 Task: Look for space in Hunucmá, Mexico from 22nd June, 2023 to 30th June, 2023 for 2 adults in price range Rs.7000 to Rs.15000. Place can be entire place with 1  bedroom having 1 bed and 1 bathroom. Property type can be house, flat, guest house, hotel. Booking option can be shelf check-in. Required host language is English.
Action: Mouse moved to (439, 86)
Screenshot: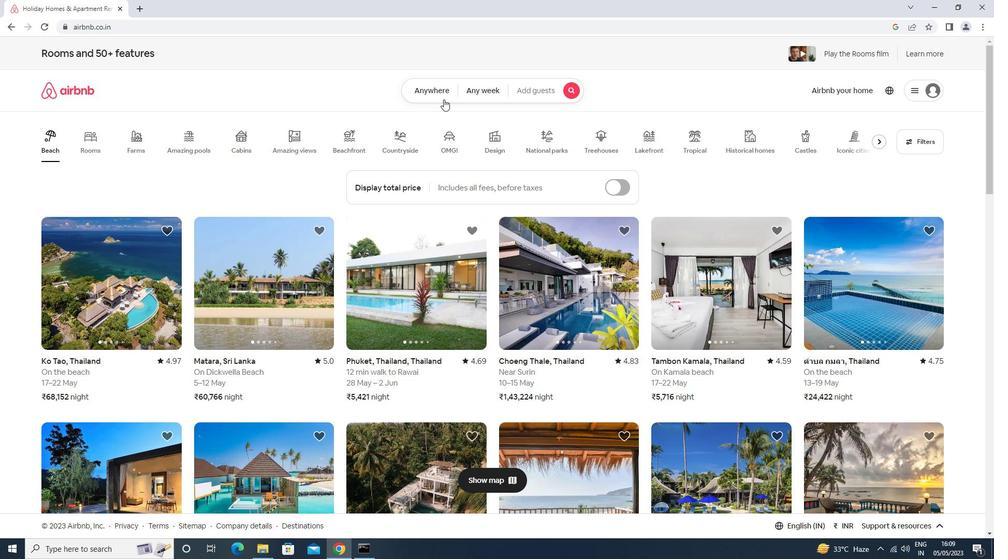 
Action: Mouse pressed left at (439, 86)
Screenshot: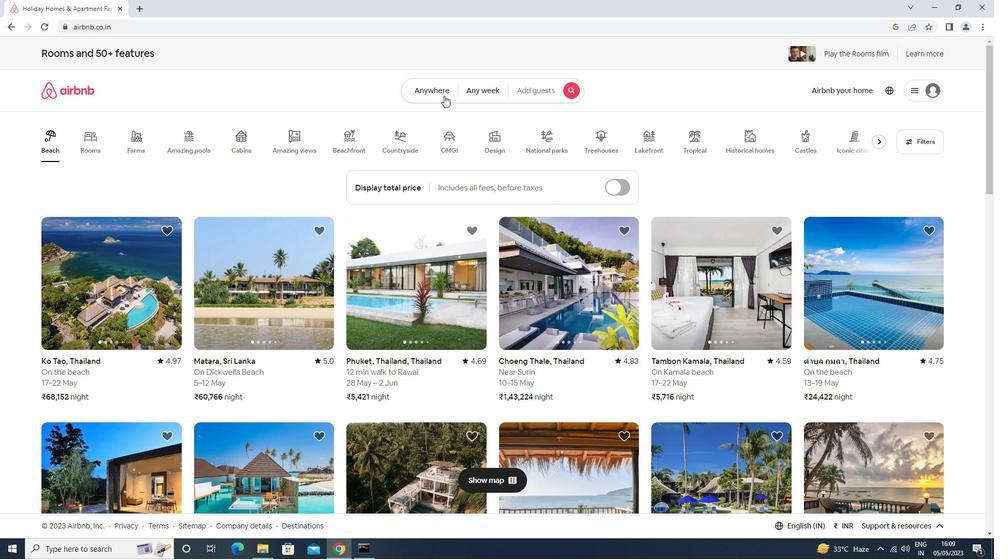 
Action: Mouse moved to (392, 130)
Screenshot: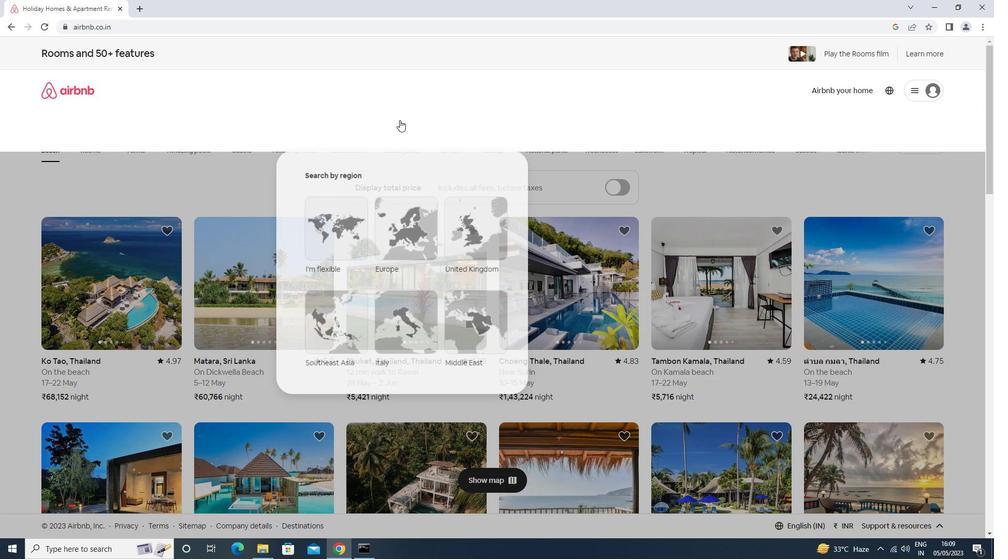 
Action: Mouse pressed left at (392, 130)
Screenshot: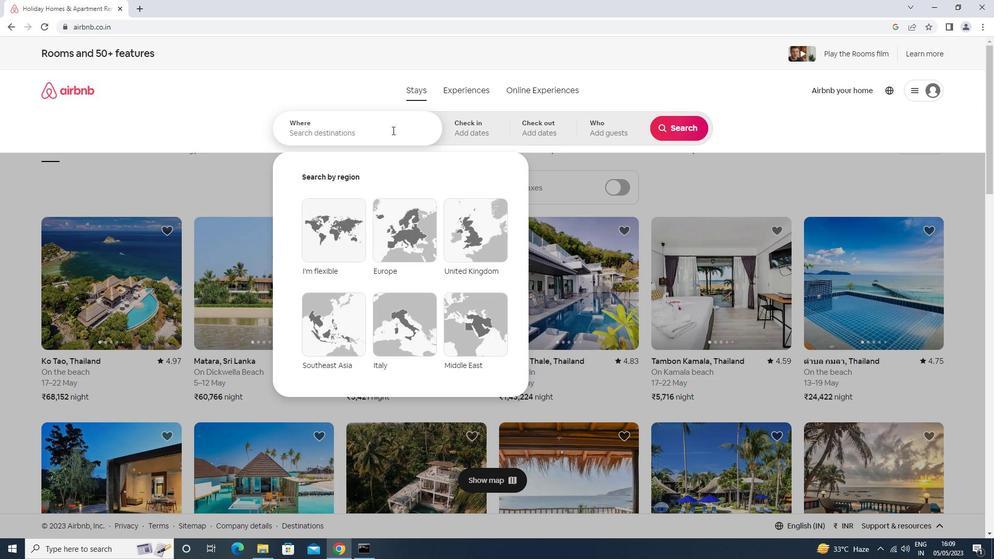 
Action: Key pressed hunum<Key.backspace>cma<Key.down><Key.enter>
Screenshot: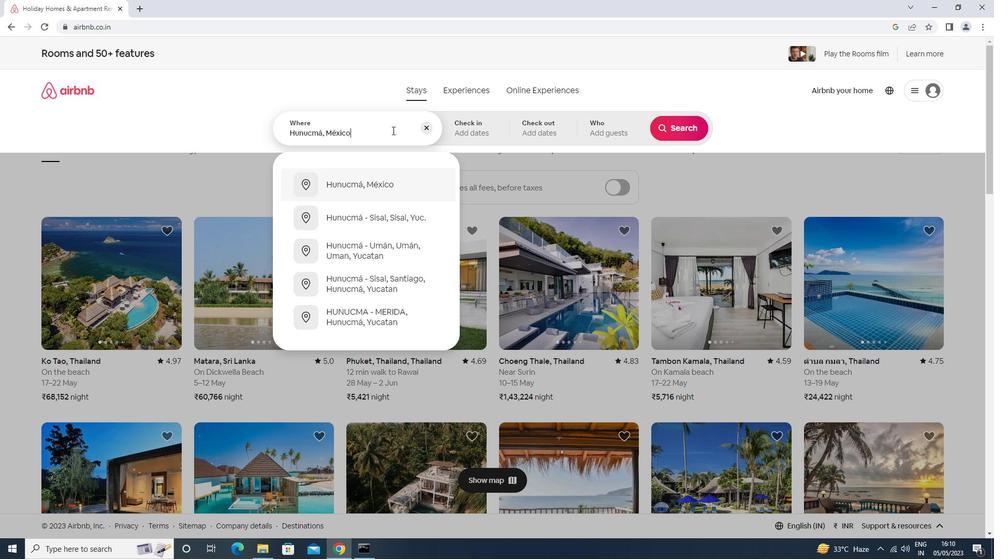 
Action: Mouse moved to (621, 335)
Screenshot: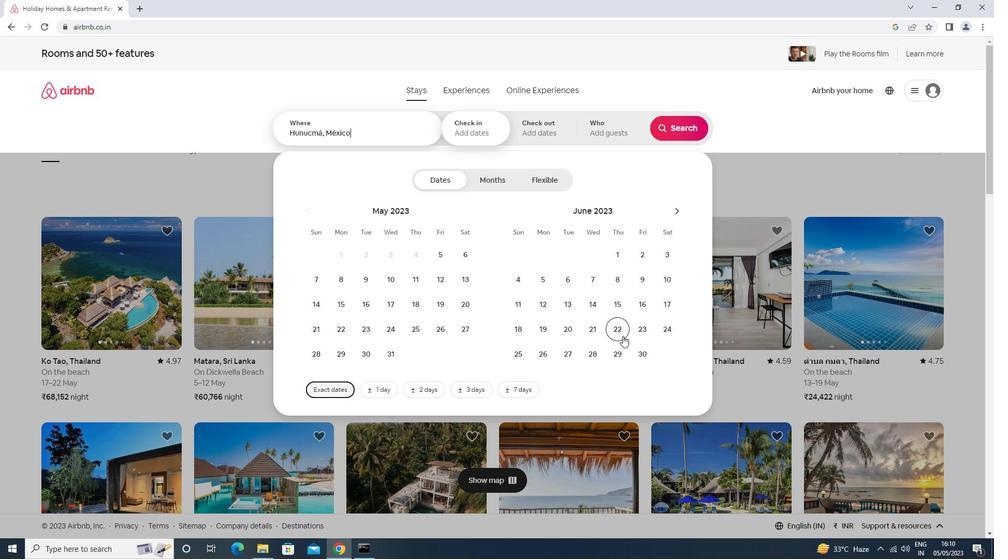 
Action: Mouse pressed left at (621, 335)
Screenshot: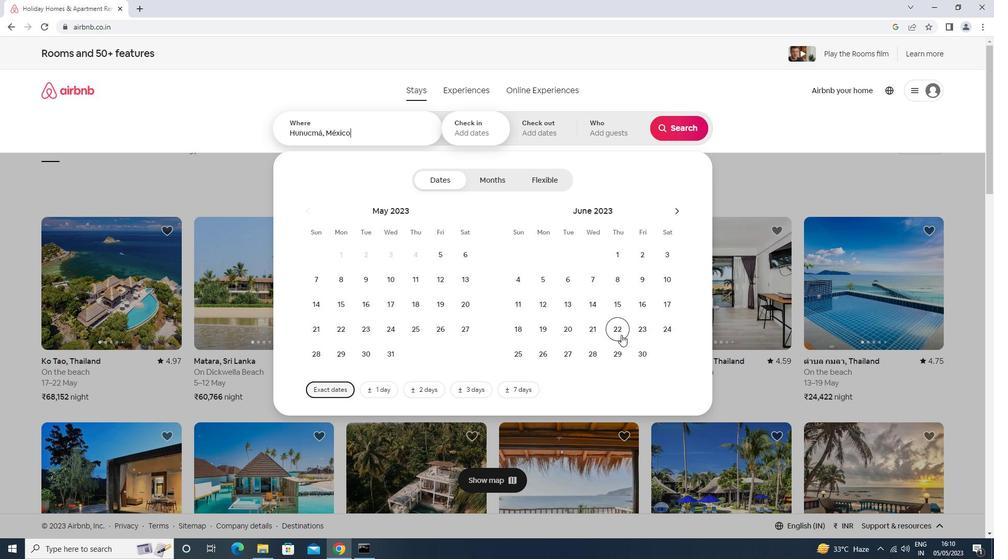 
Action: Mouse moved to (641, 360)
Screenshot: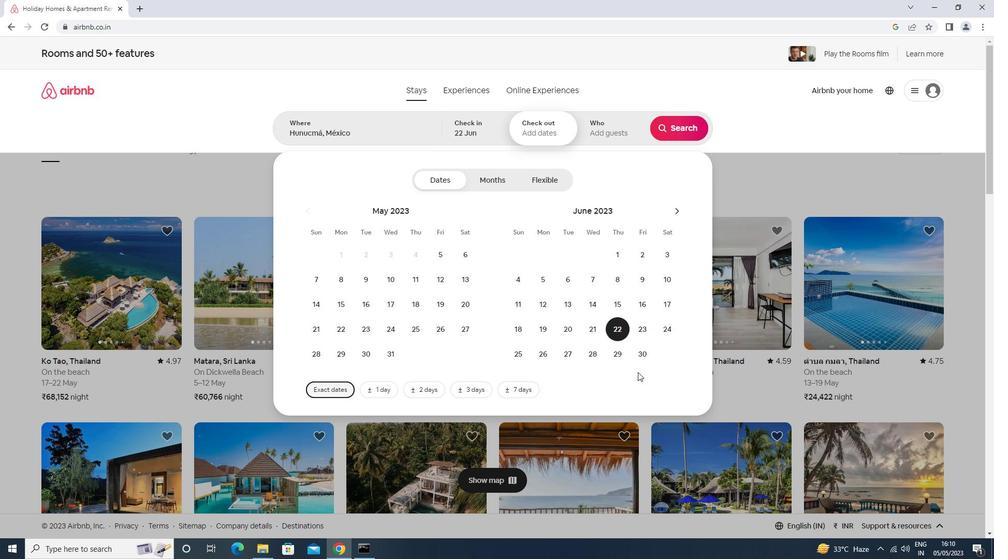 
Action: Mouse pressed left at (641, 360)
Screenshot: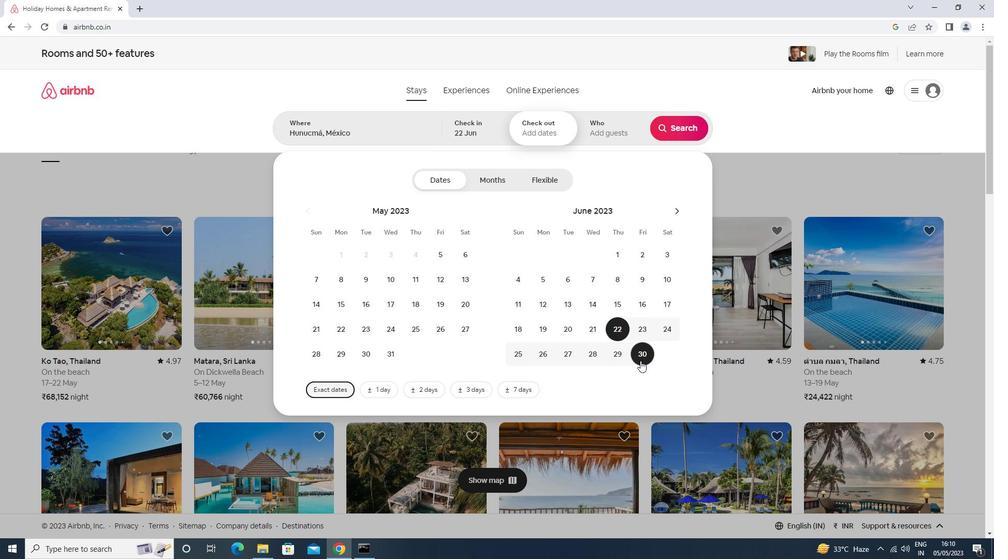 
Action: Mouse moved to (600, 140)
Screenshot: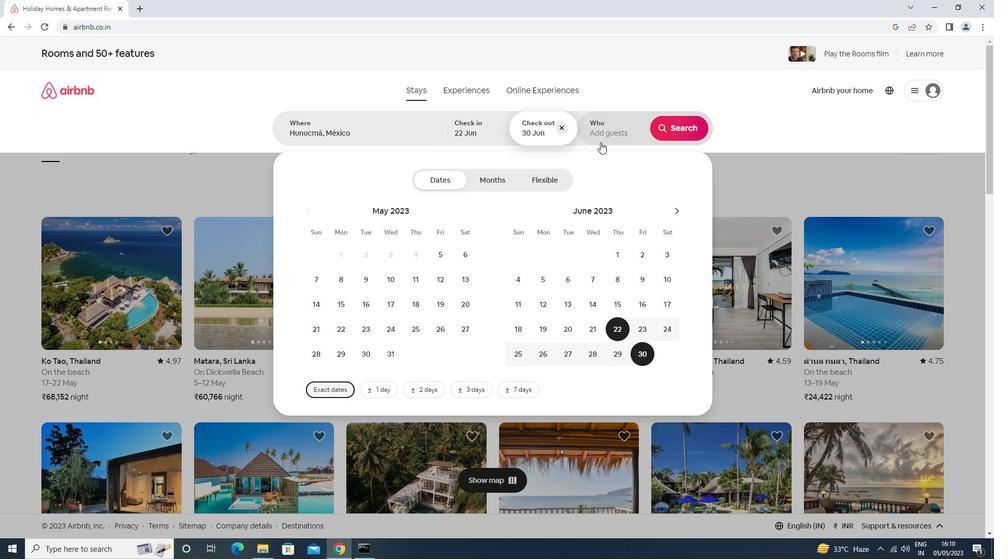 
Action: Mouse pressed left at (600, 140)
Screenshot: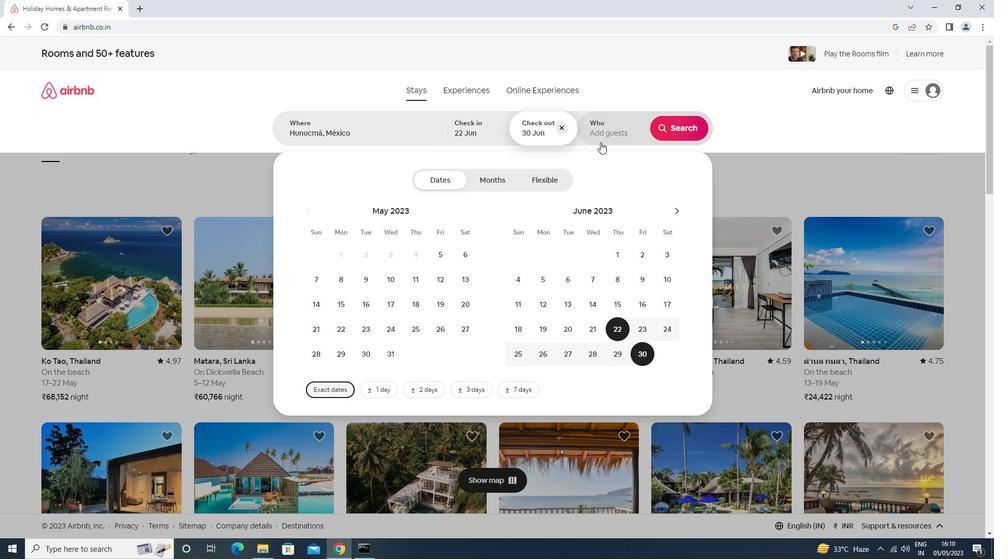 
Action: Mouse moved to (684, 186)
Screenshot: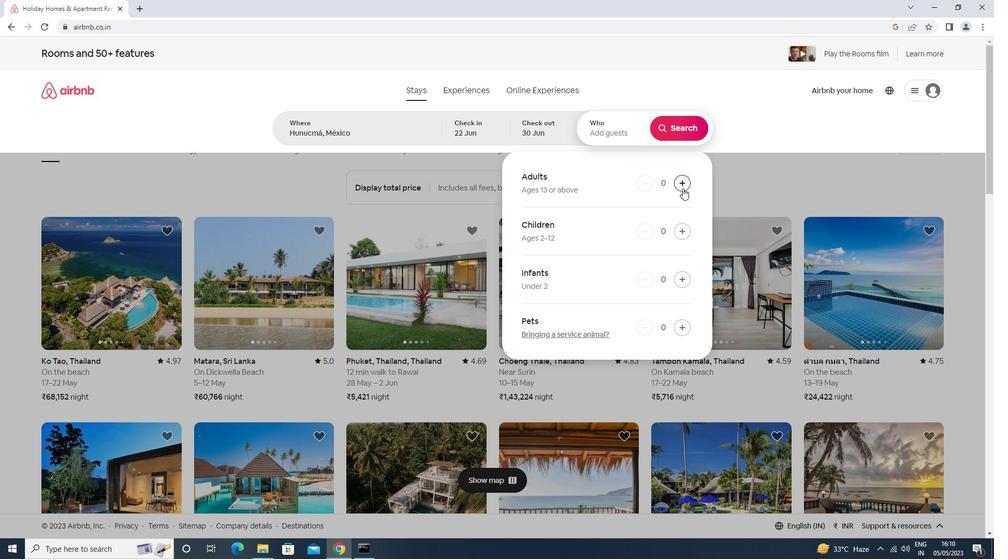 
Action: Mouse pressed left at (684, 186)
Screenshot: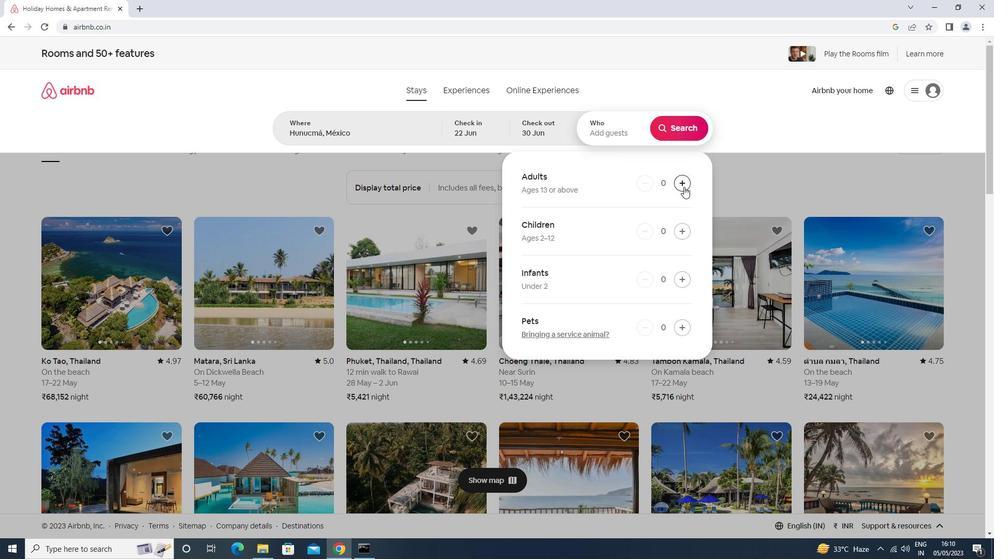 
Action: Mouse pressed left at (684, 186)
Screenshot: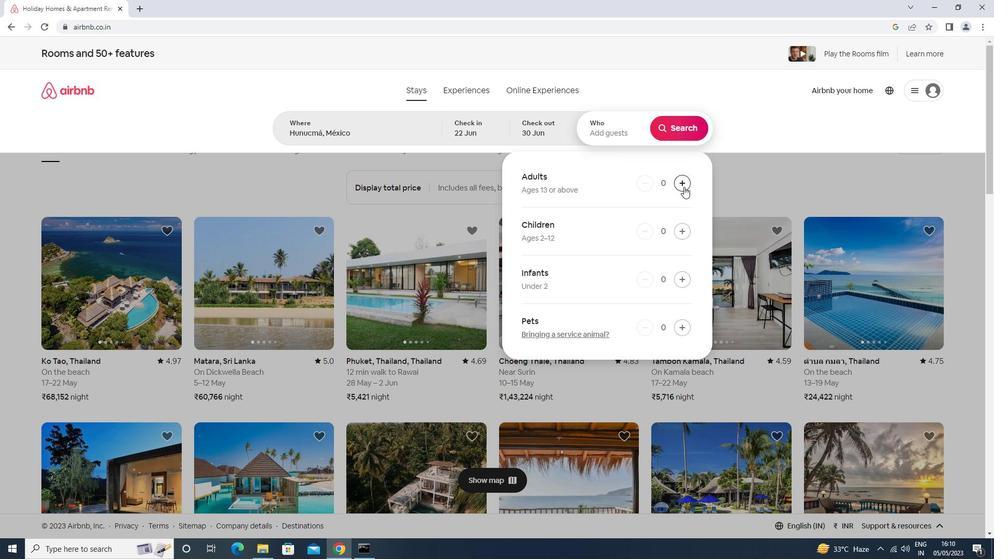 
Action: Mouse moved to (663, 131)
Screenshot: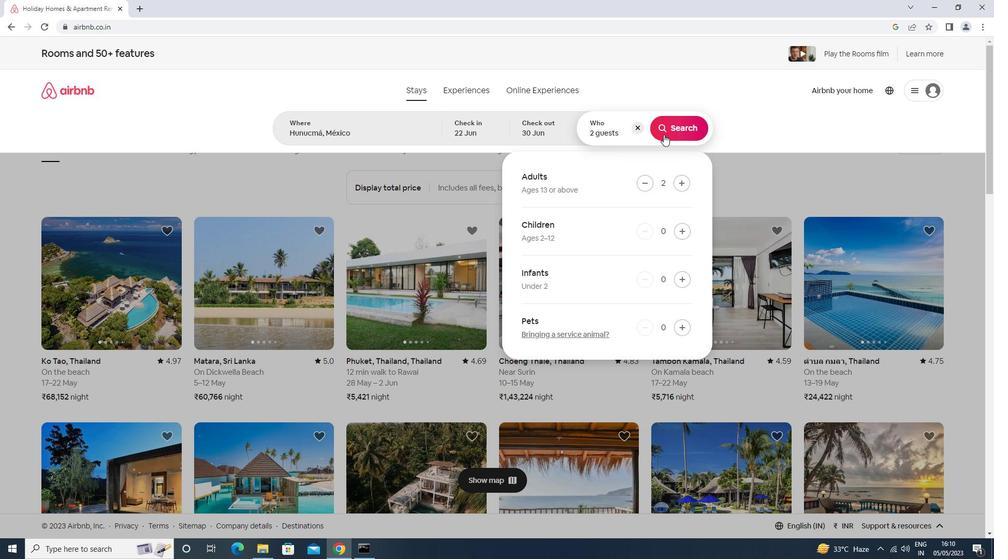 
Action: Mouse pressed left at (663, 131)
Screenshot: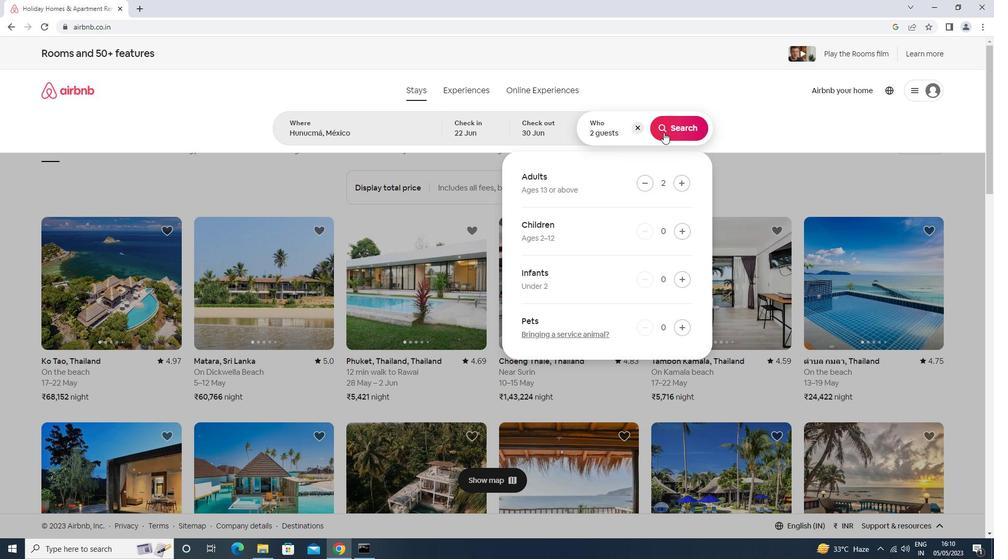 
Action: Mouse moved to (941, 100)
Screenshot: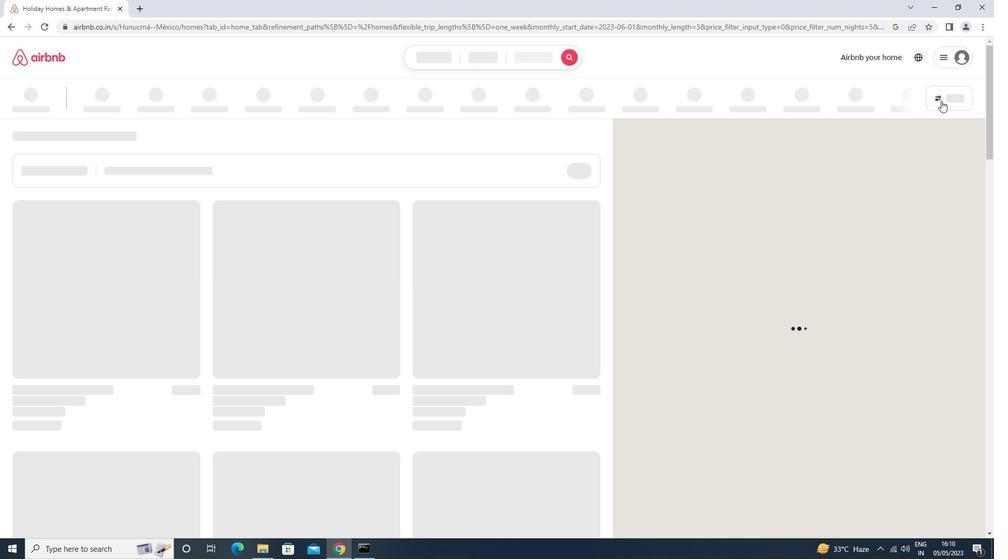 
Action: Mouse pressed left at (941, 100)
Screenshot: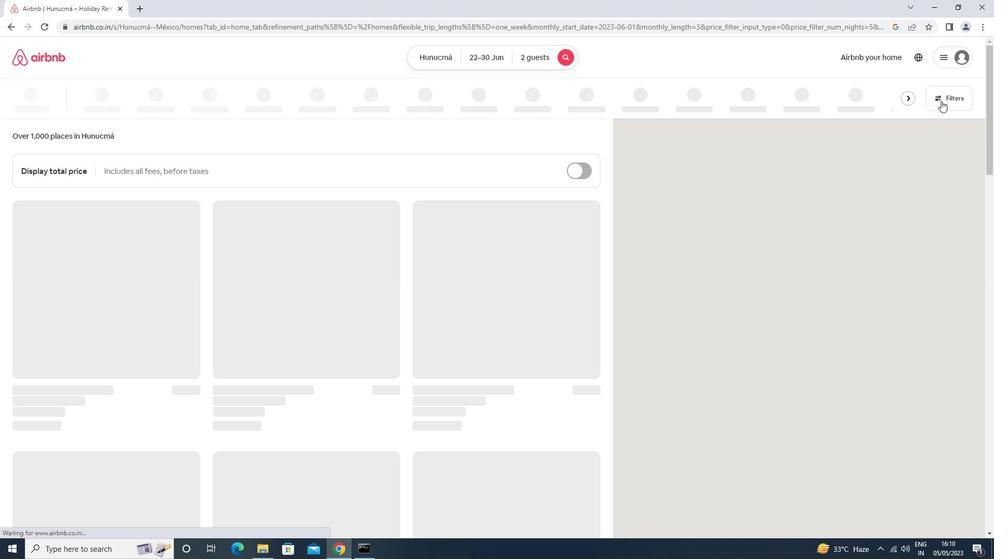 
Action: Mouse moved to (440, 353)
Screenshot: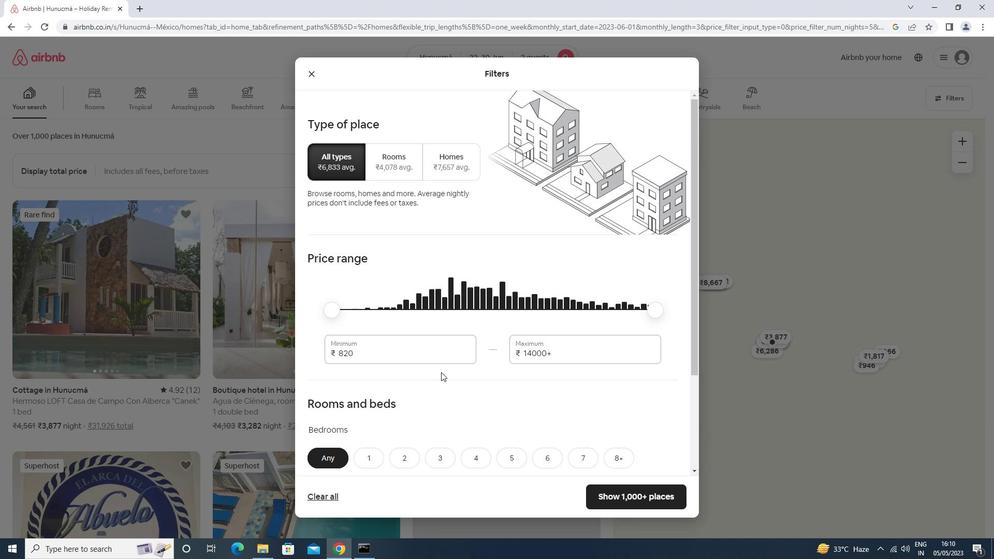 
Action: Mouse pressed left at (440, 353)
Screenshot: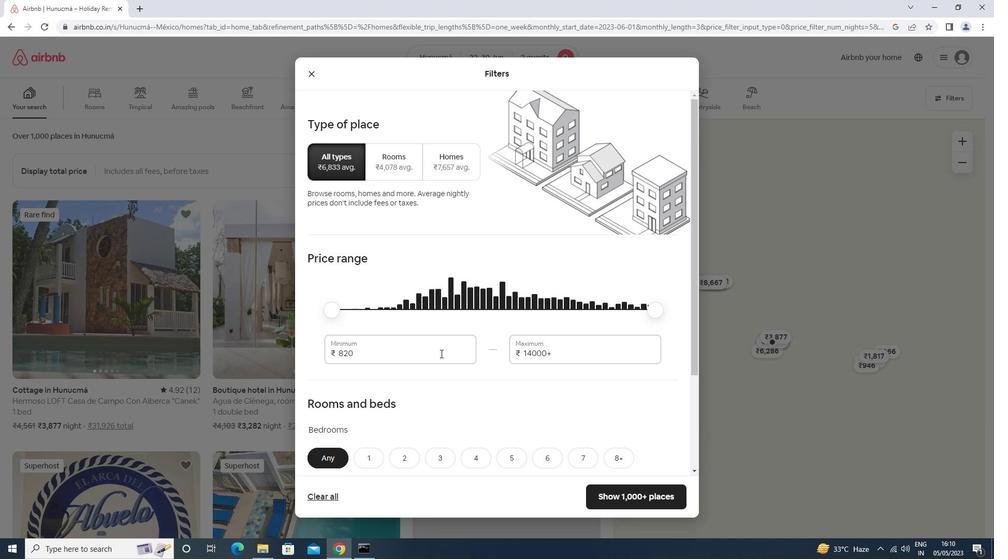 
Action: Mouse moved to (440, 353)
Screenshot: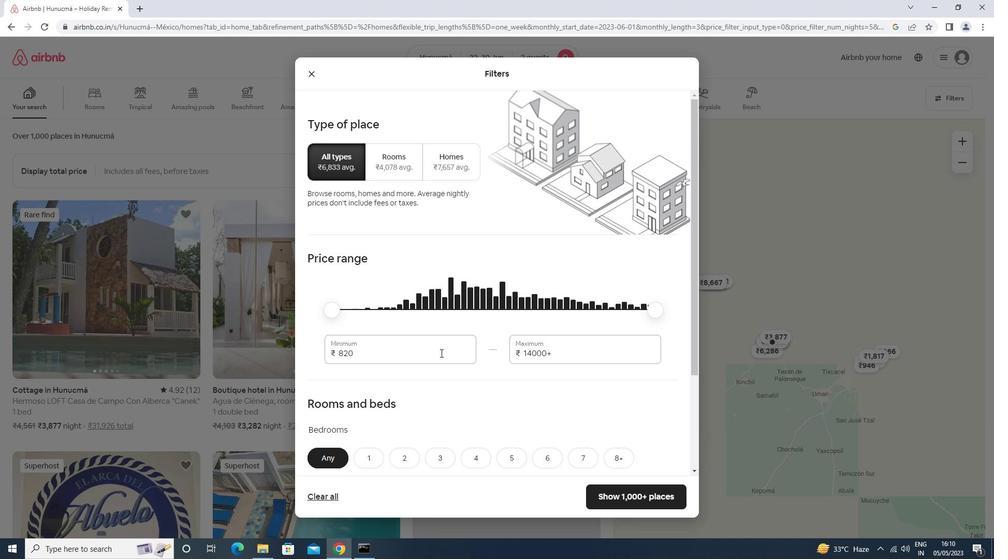 
Action: Key pressed <Key.backspace><Key.backspace><Key.backspace>7000<Key.tab>15000
Screenshot: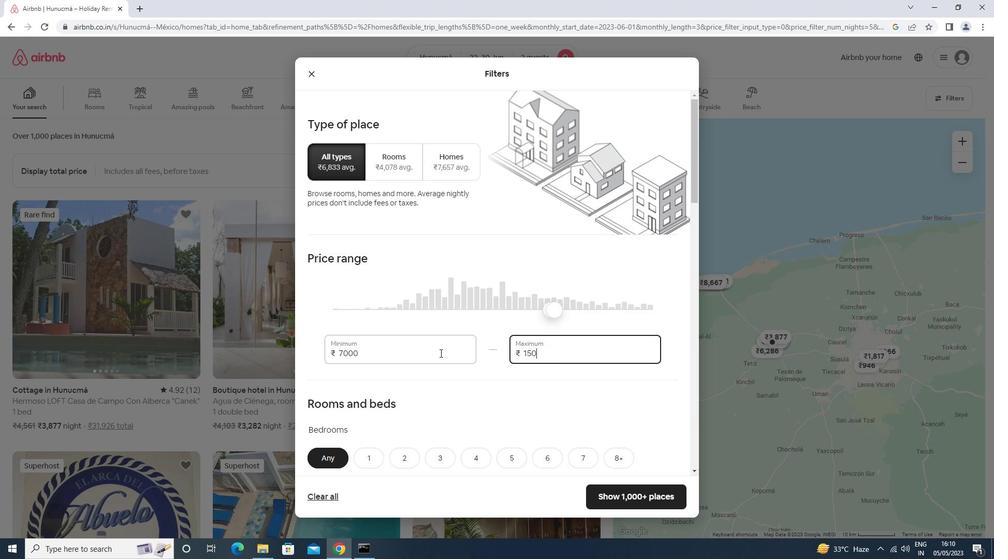 
Action: Mouse scrolled (440, 352) with delta (0, 0)
Screenshot: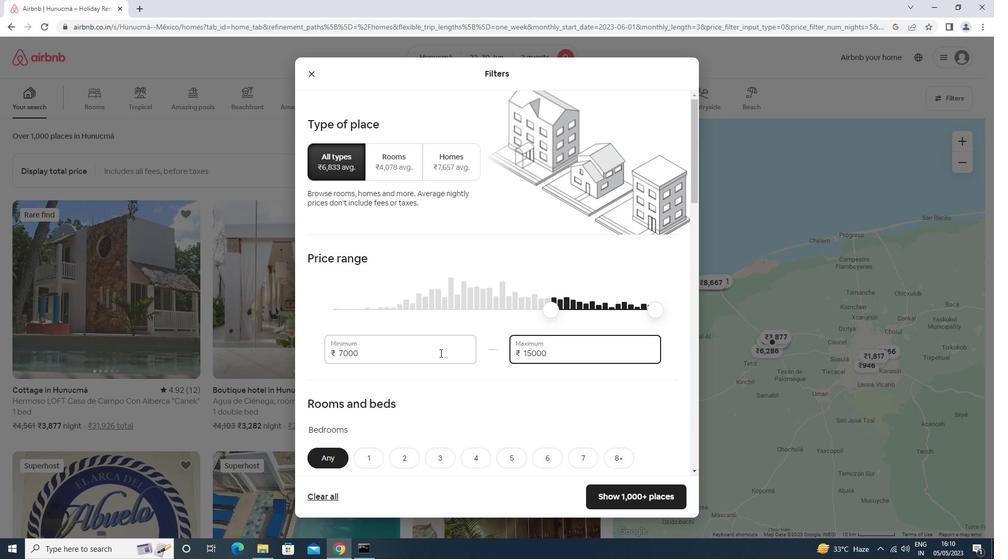 
Action: Mouse scrolled (440, 352) with delta (0, 0)
Screenshot: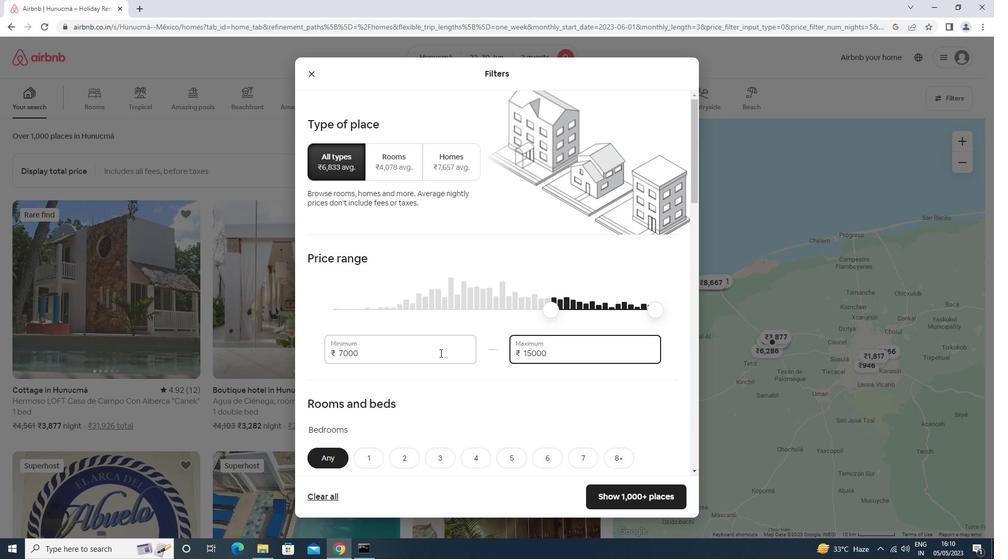 
Action: Mouse scrolled (440, 352) with delta (0, 0)
Screenshot: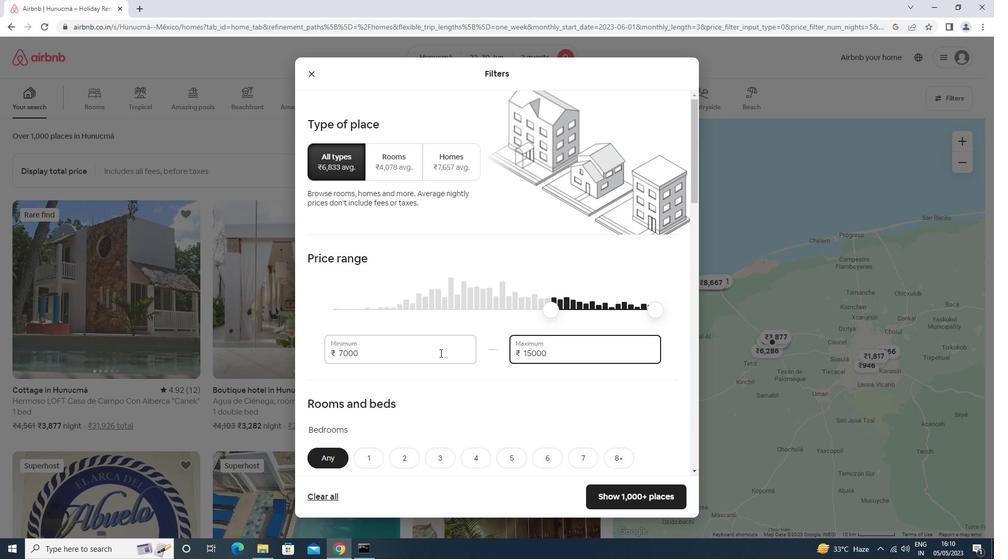 
Action: Mouse scrolled (440, 352) with delta (0, 0)
Screenshot: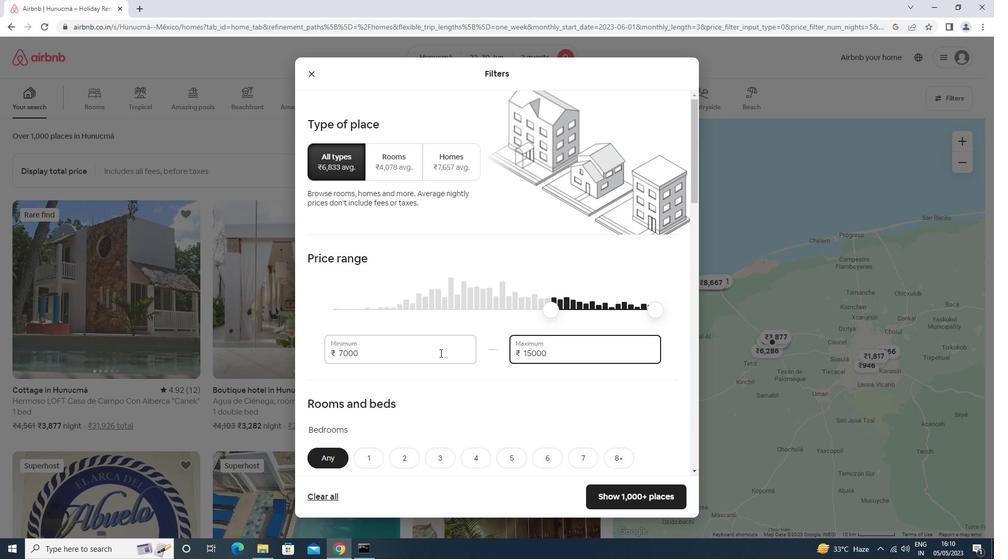 
Action: Mouse scrolled (440, 352) with delta (0, 0)
Screenshot: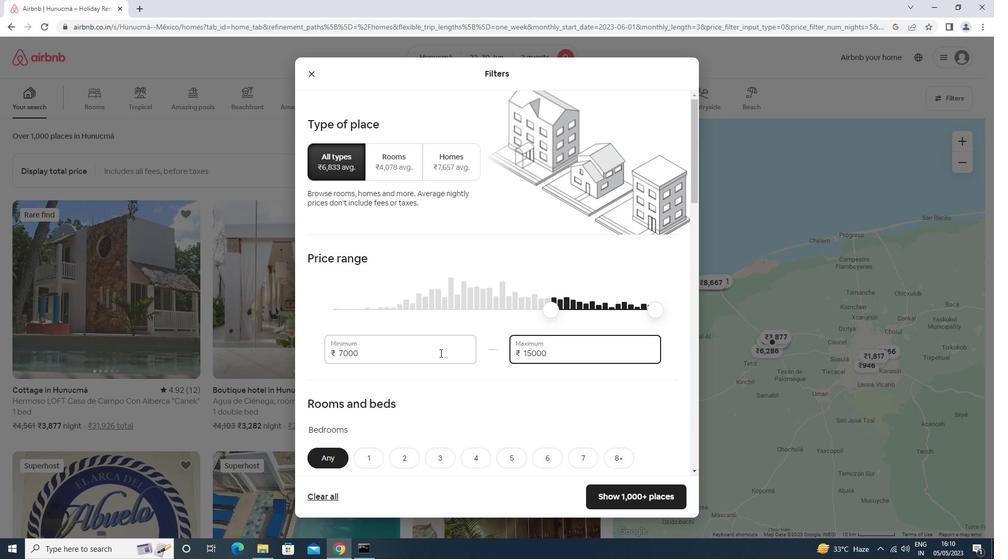 
Action: Mouse scrolled (440, 352) with delta (0, 0)
Screenshot: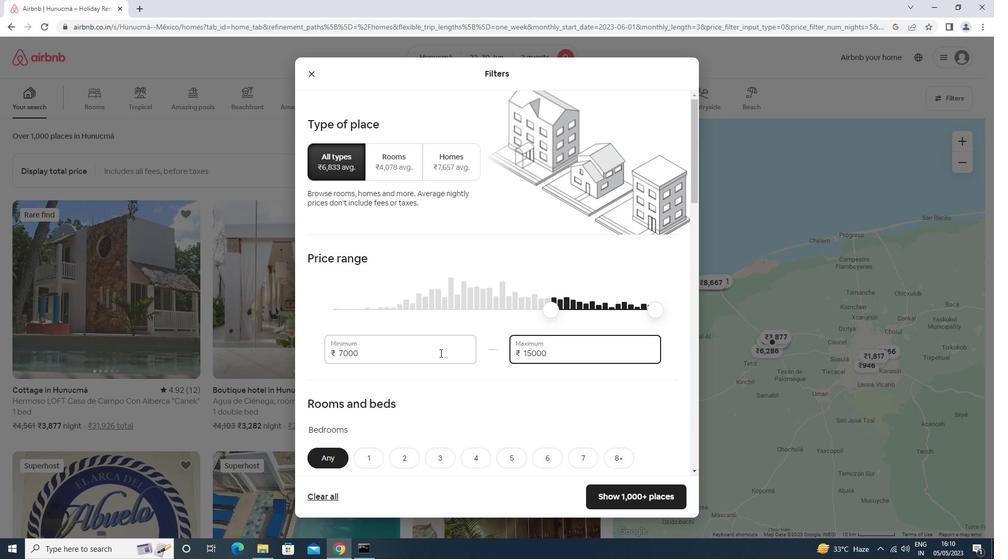 
Action: Mouse moved to (368, 152)
Screenshot: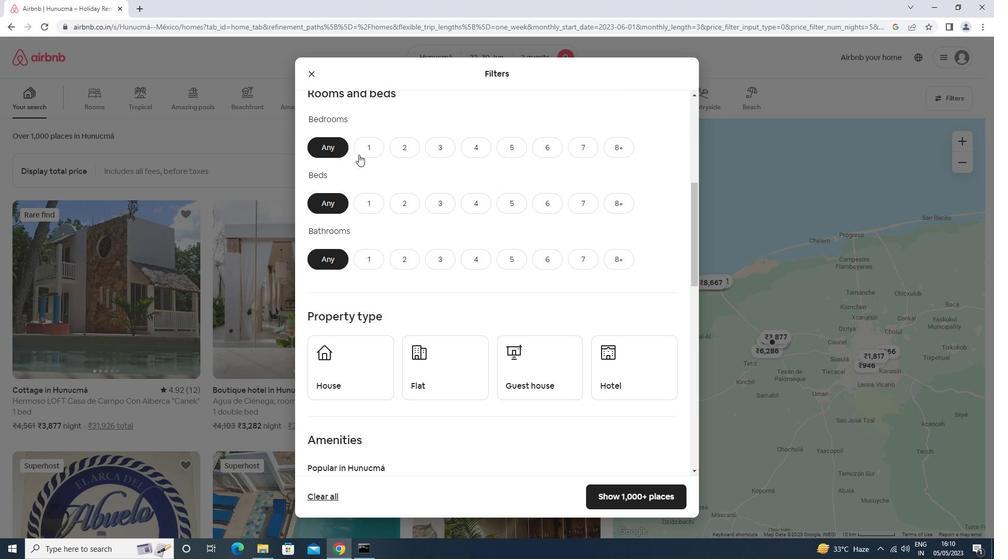 
Action: Mouse pressed left at (368, 152)
Screenshot: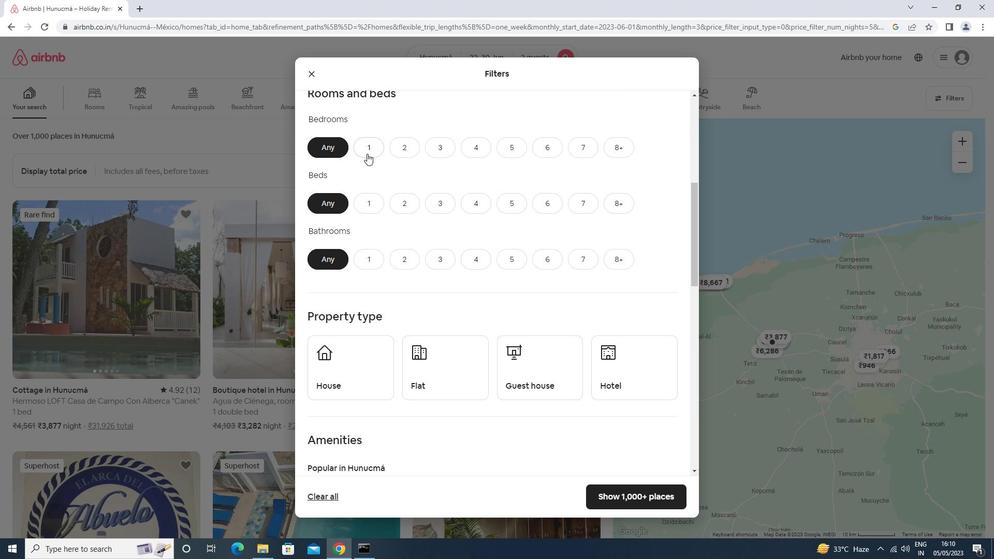 
Action: Mouse moved to (371, 200)
Screenshot: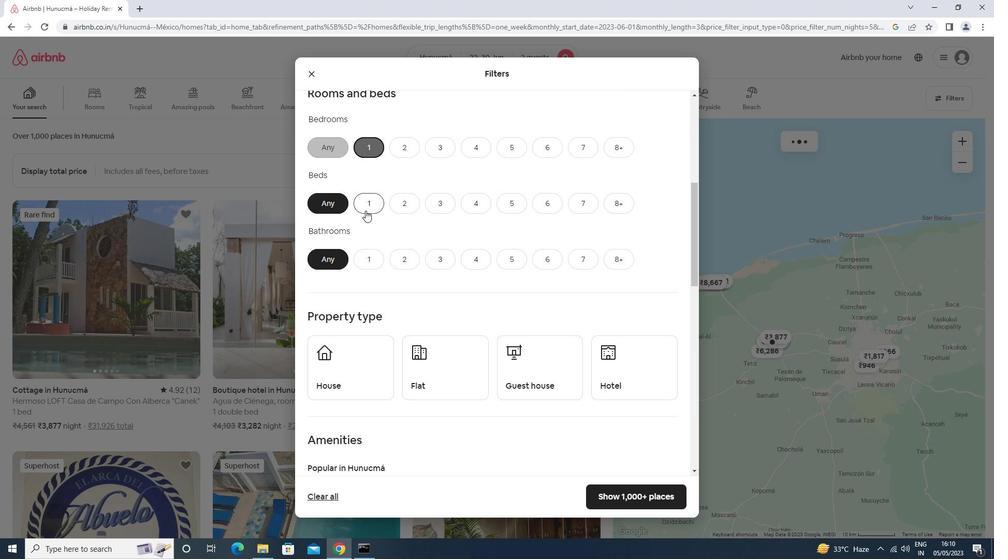 
Action: Mouse pressed left at (371, 200)
Screenshot: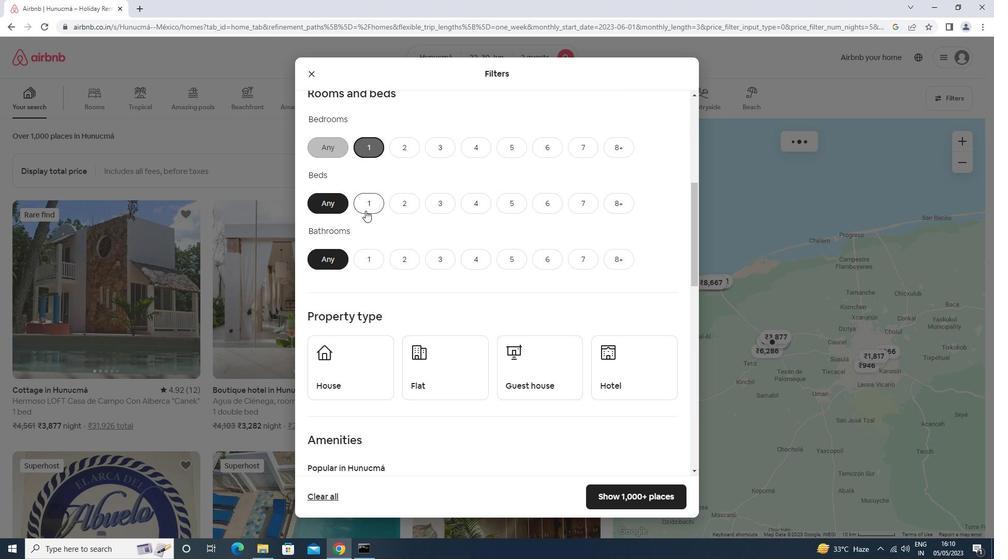 
Action: Mouse moved to (366, 259)
Screenshot: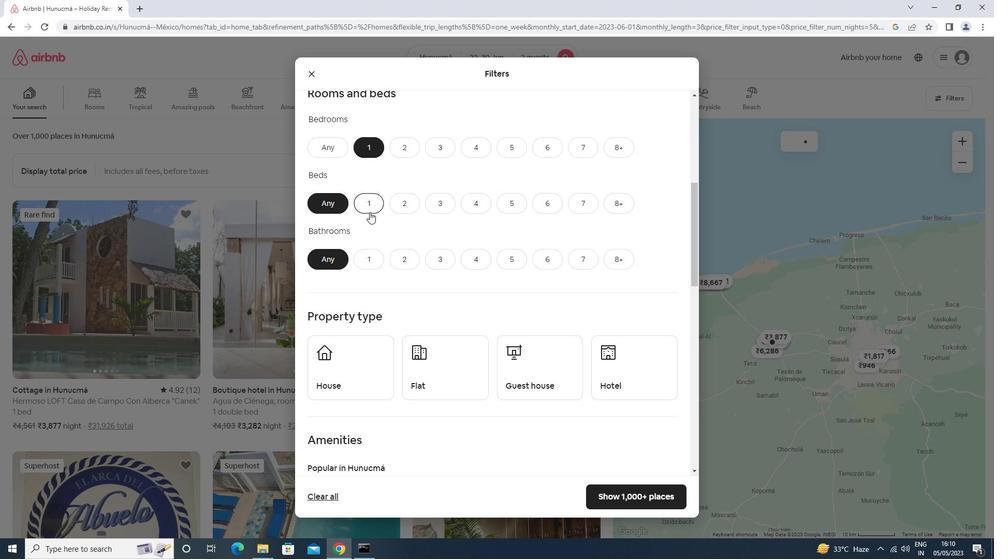 
Action: Mouse pressed left at (366, 259)
Screenshot: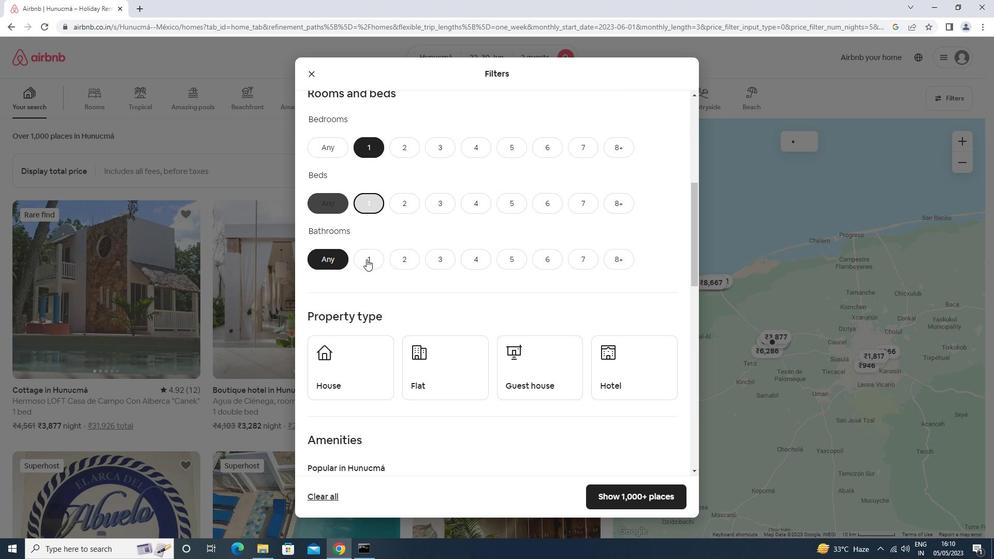 
Action: Mouse moved to (366, 259)
Screenshot: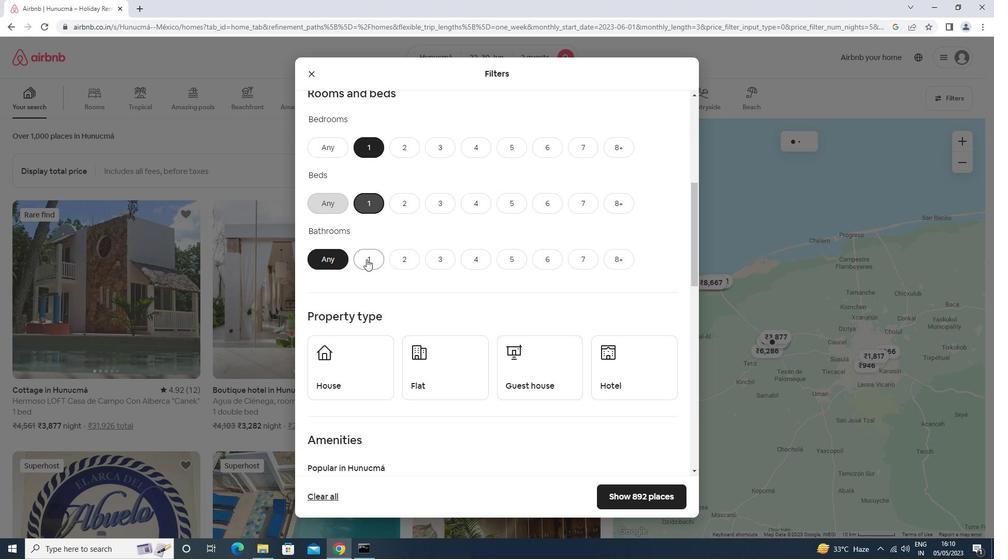 
Action: Mouse scrolled (366, 258) with delta (0, 0)
Screenshot: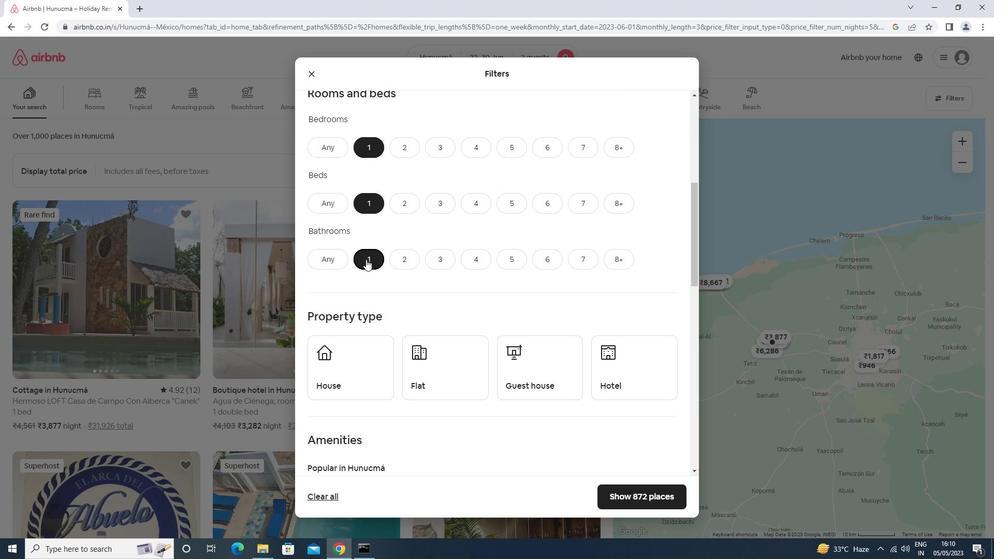 
Action: Mouse scrolled (366, 258) with delta (0, 0)
Screenshot: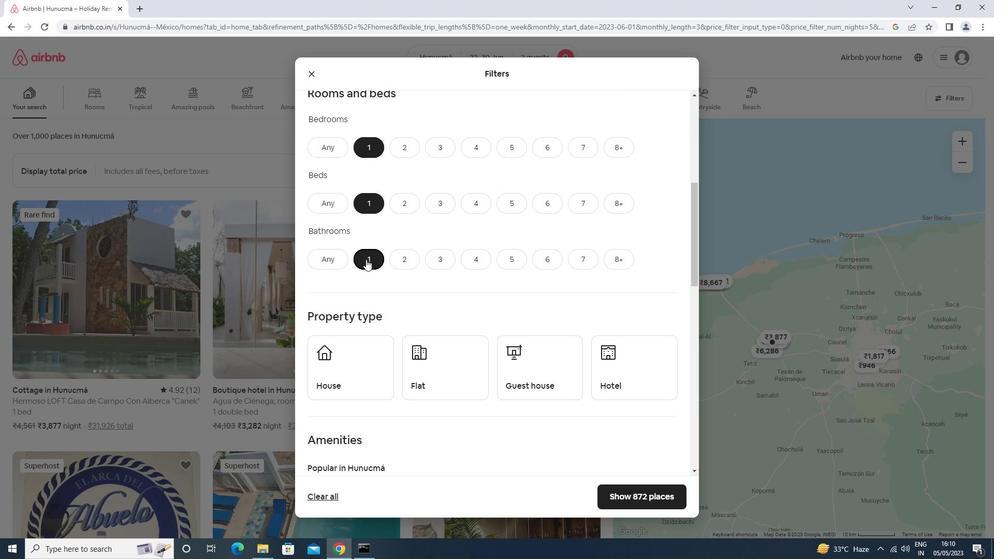 
Action: Mouse moved to (357, 265)
Screenshot: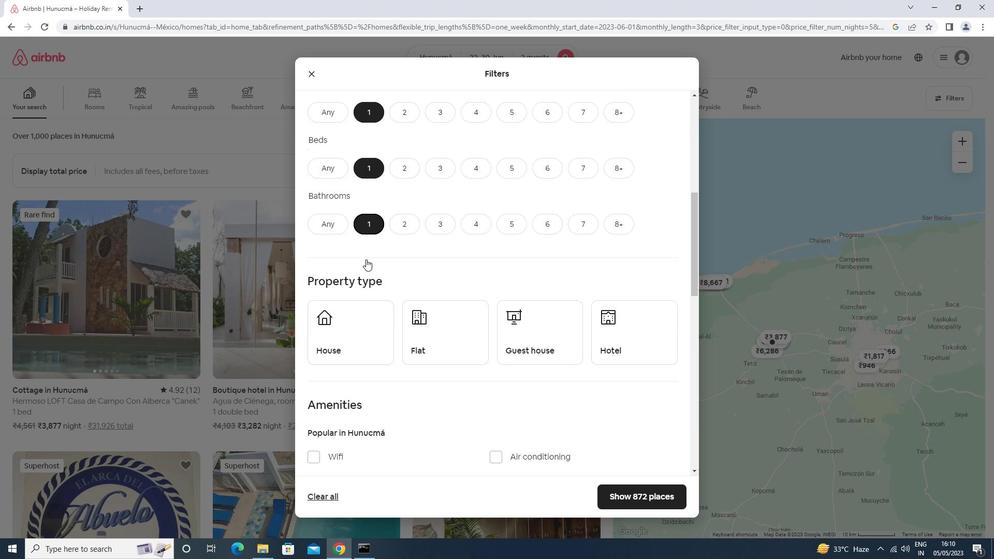 
Action: Mouse pressed left at (357, 265)
Screenshot: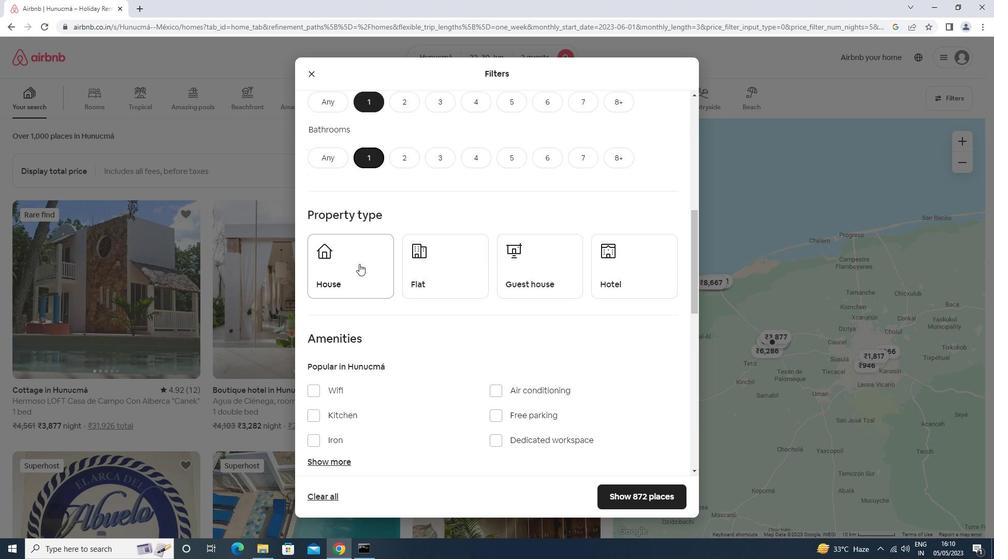 
Action: Mouse moved to (413, 272)
Screenshot: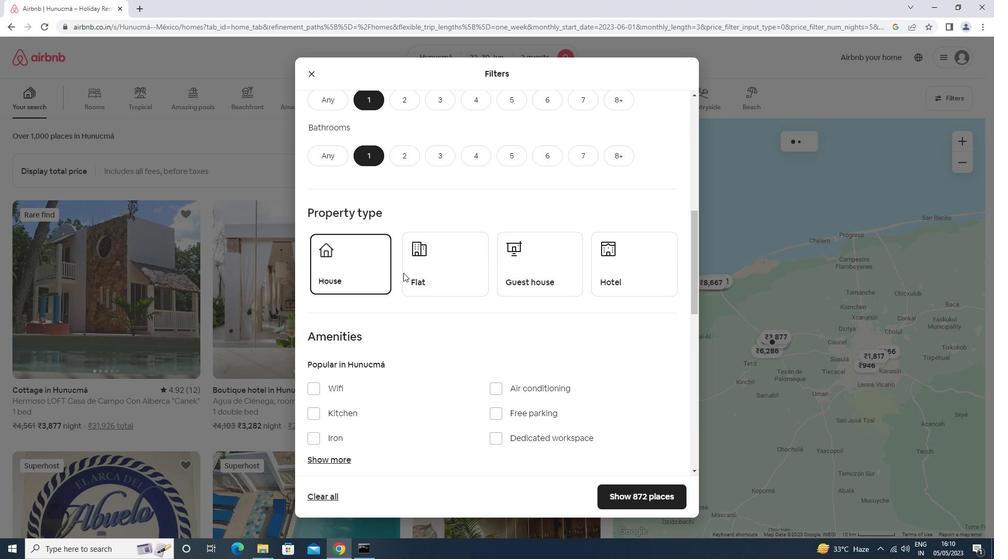 
Action: Mouse pressed left at (413, 272)
Screenshot: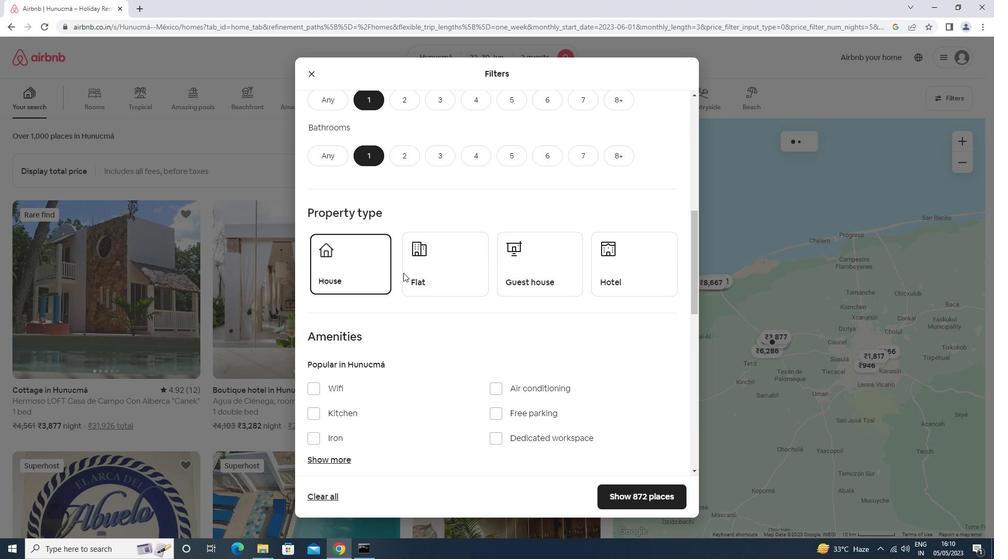 
Action: Mouse moved to (554, 285)
Screenshot: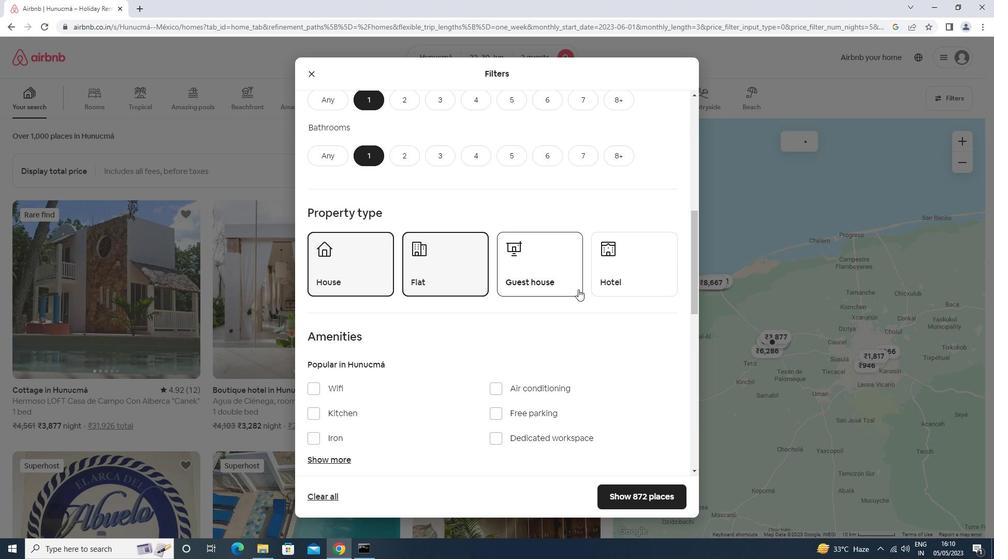 
Action: Mouse pressed left at (554, 285)
Screenshot: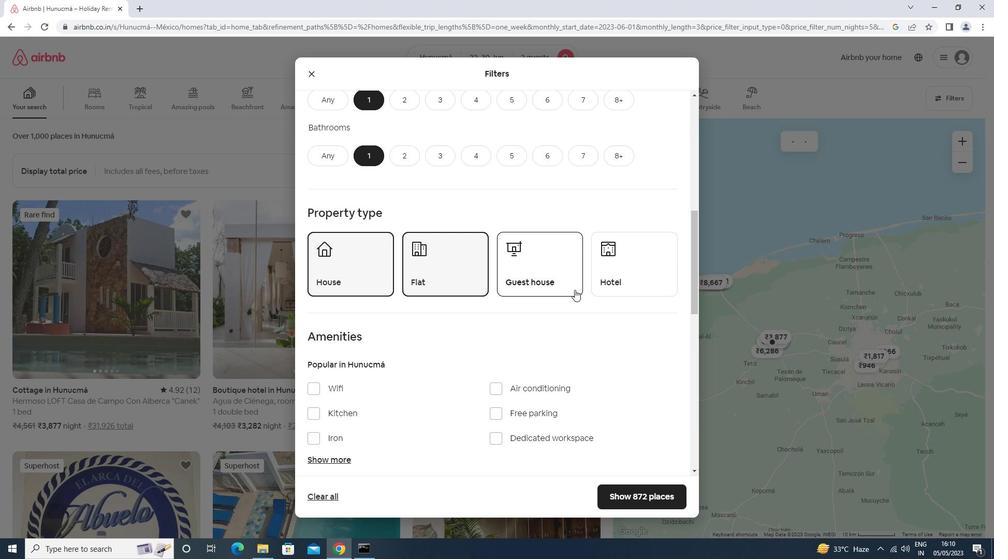 
Action: Mouse moved to (625, 270)
Screenshot: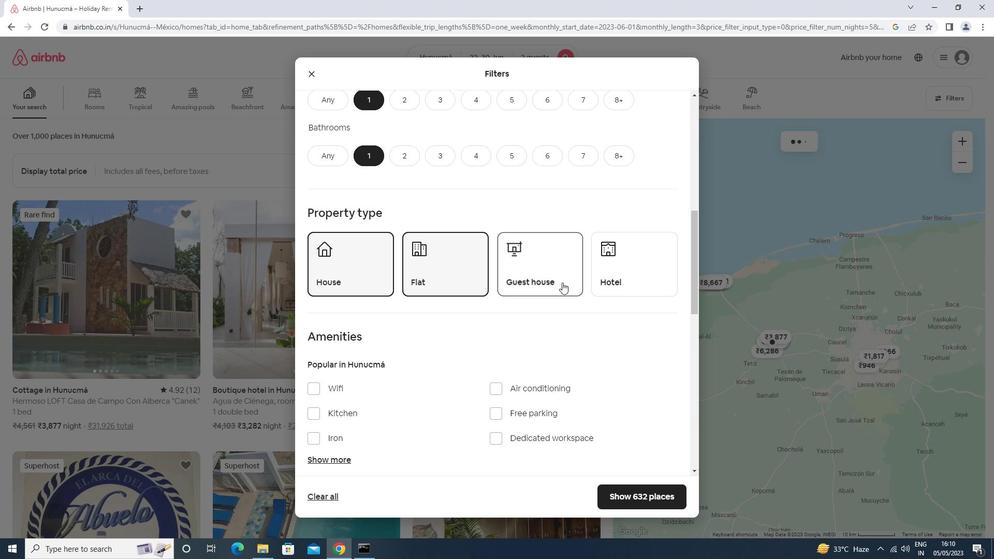 
Action: Mouse pressed left at (625, 270)
Screenshot: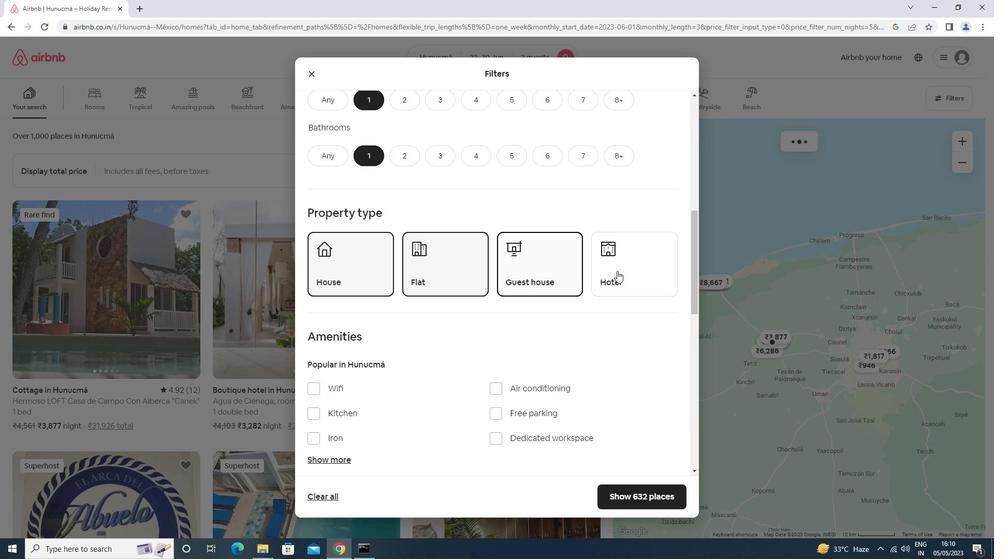 
Action: Mouse moved to (616, 281)
Screenshot: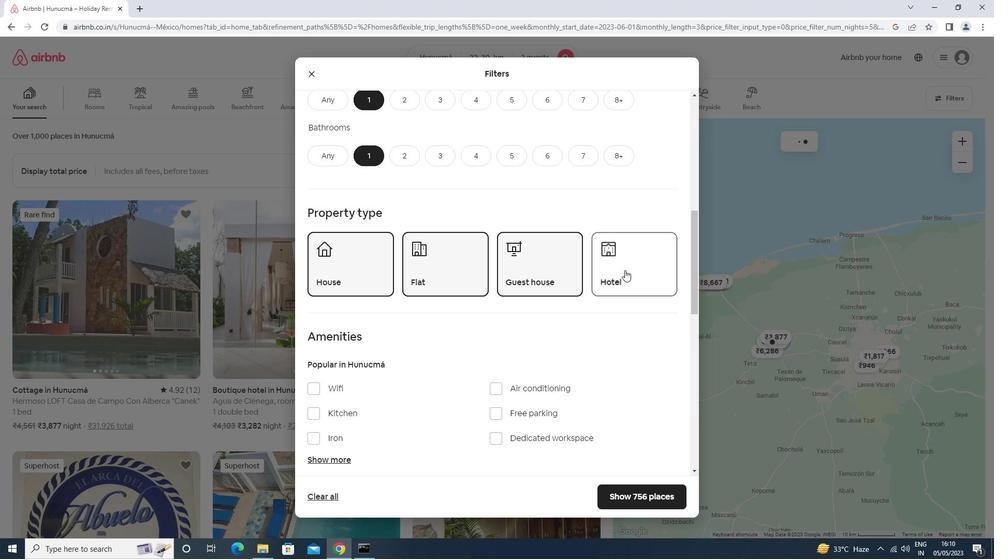 
Action: Mouse scrolled (616, 281) with delta (0, 0)
Screenshot: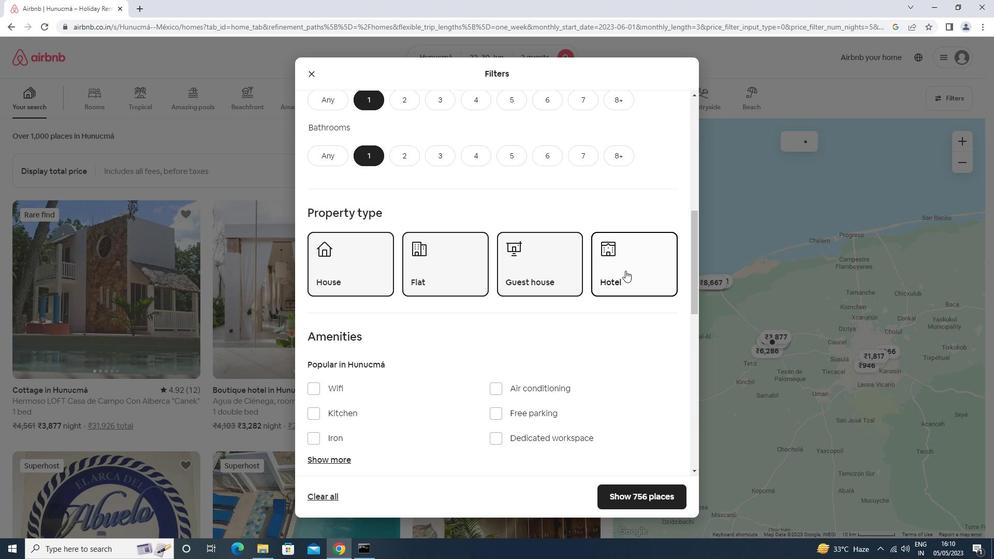 
Action: Mouse scrolled (616, 281) with delta (0, 0)
Screenshot: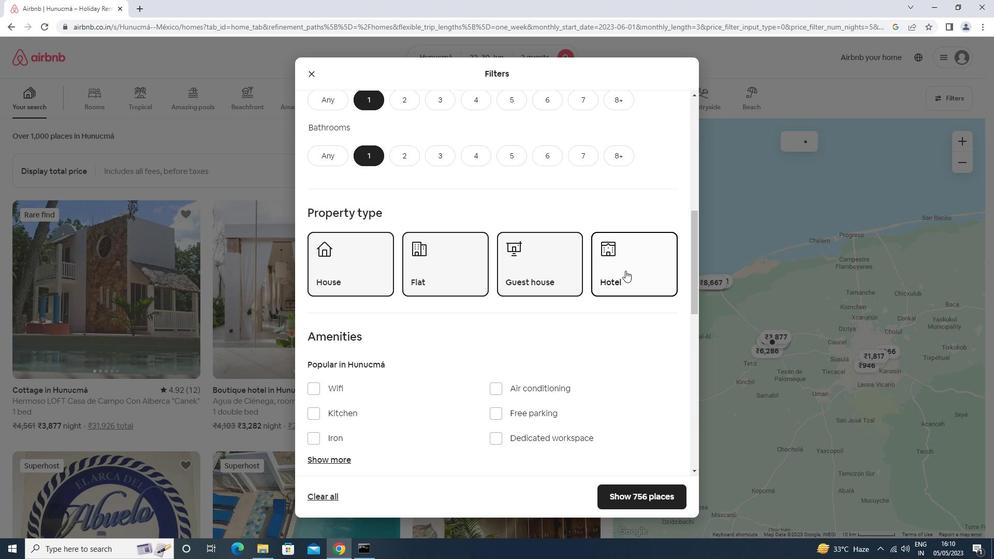 
Action: Mouse scrolled (616, 281) with delta (0, 0)
Screenshot: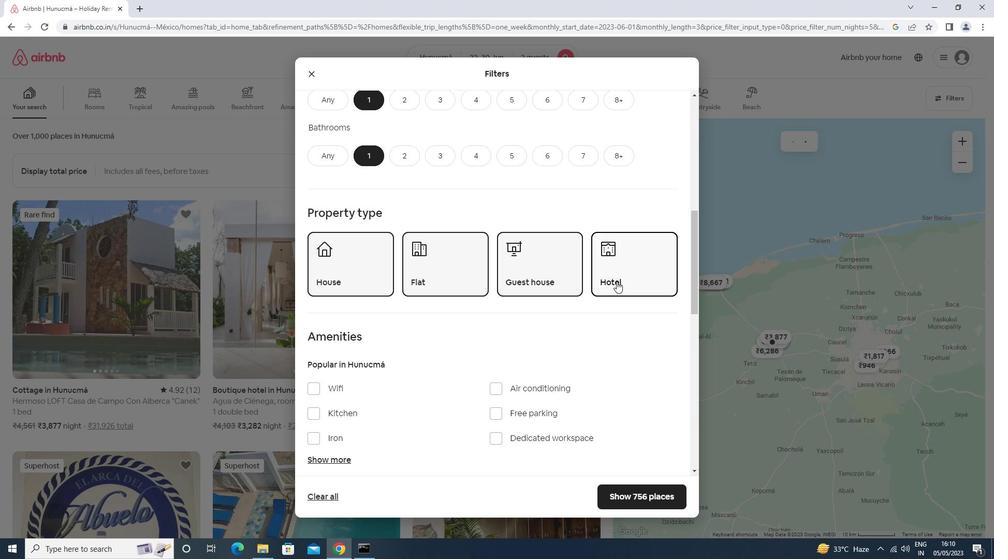 
Action: Mouse scrolled (616, 281) with delta (0, 0)
Screenshot: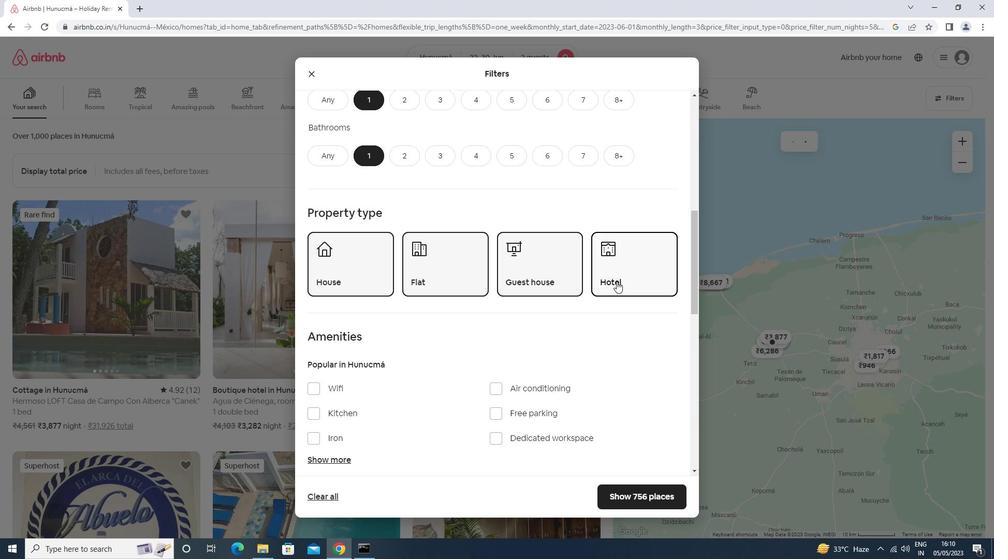 
Action: Mouse scrolled (616, 281) with delta (0, 0)
Screenshot: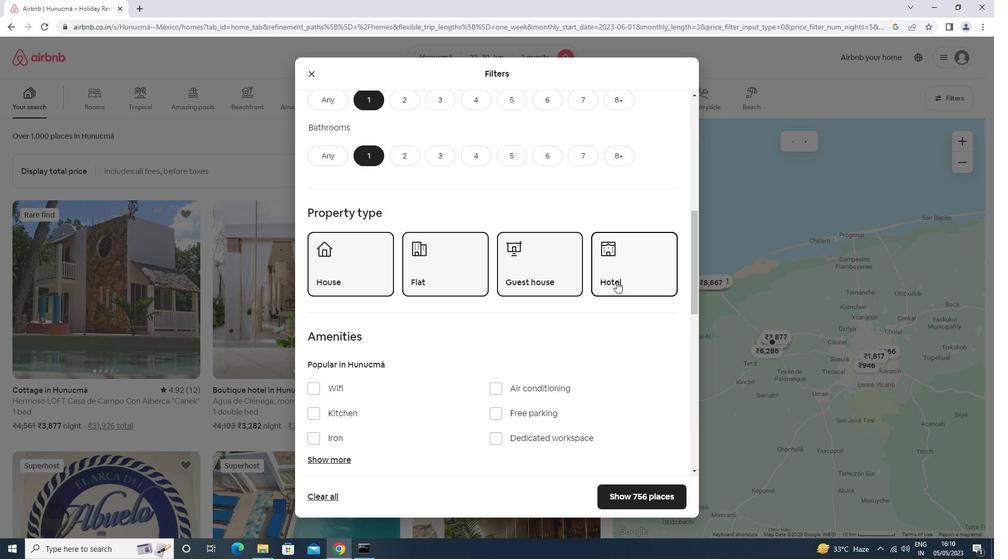 
Action: Mouse scrolled (616, 281) with delta (0, 0)
Screenshot: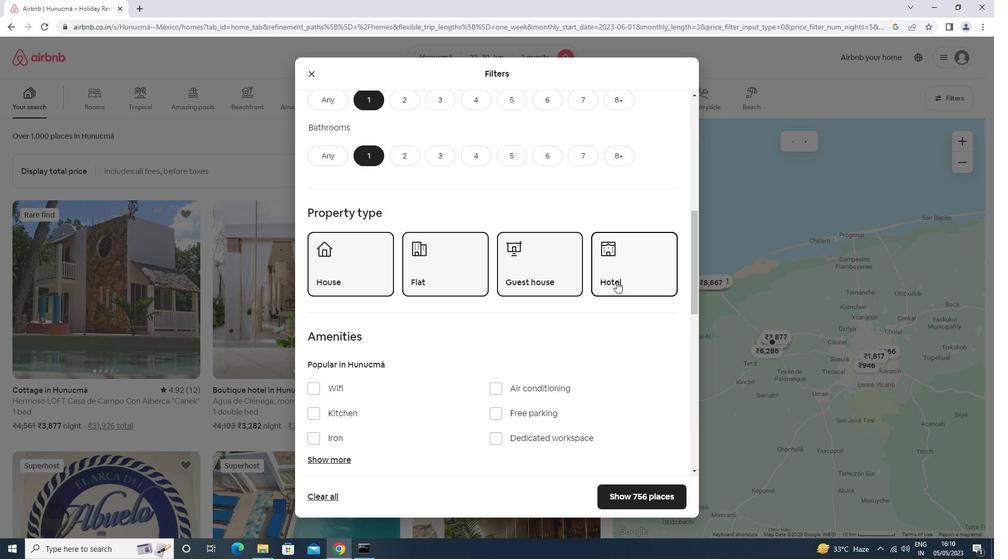 
Action: Mouse scrolled (616, 281) with delta (0, 0)
Screenshot: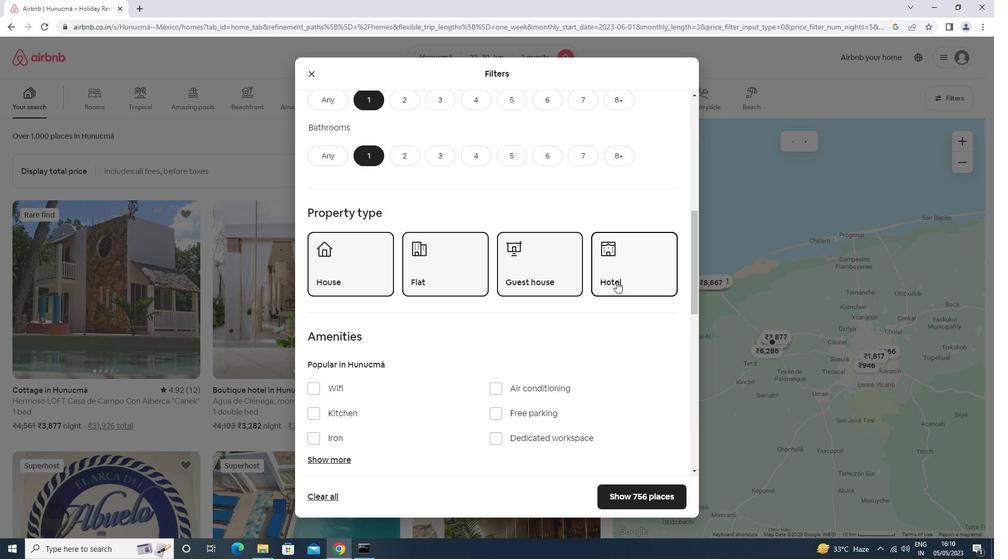 
Action: Mouse moved to (658, 221)
Screenshot: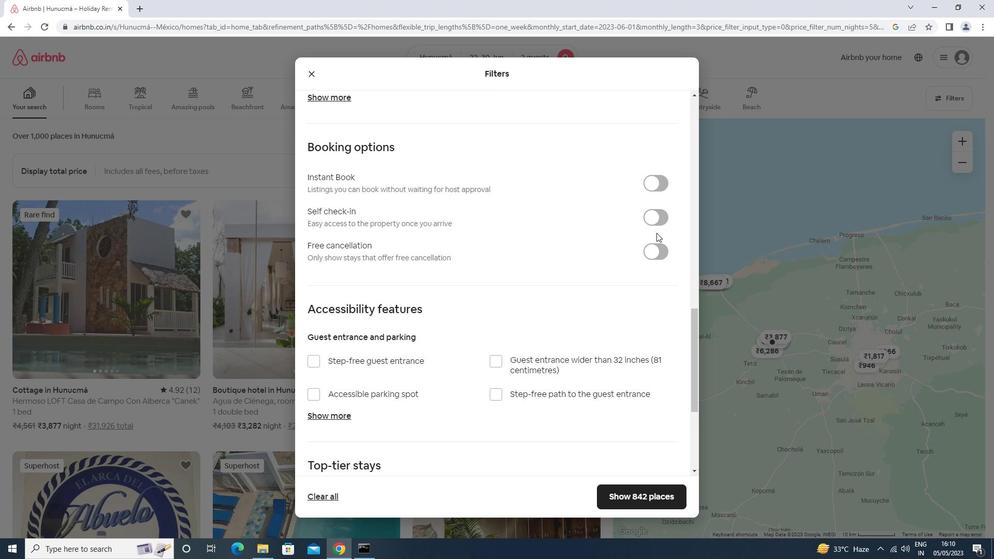 
Action: Mouse pressed left at (658, 221)
Screenshot: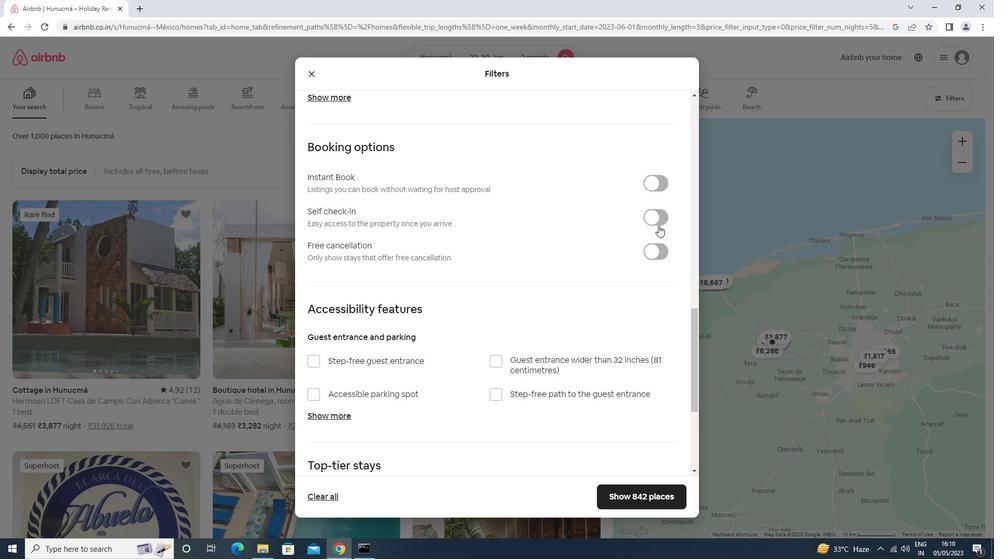 
Action: Mouse moved to (518, 283)
Screenshot: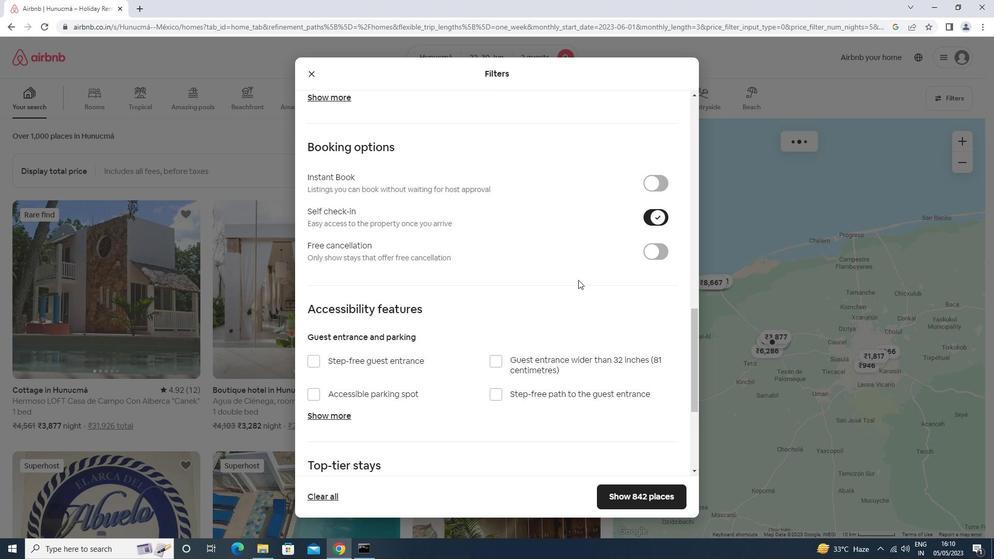 
Action: Mouse scrolled (518, 283) with delta (0, 0)
Screenshot: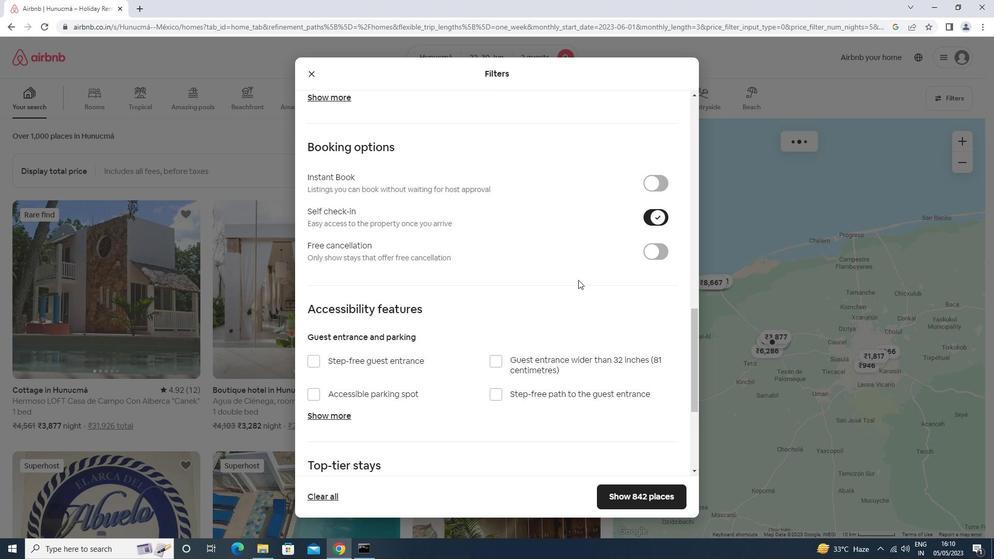 
Action: Mouse scrolled (518, 283) with delta (0, 0)
Screenshot: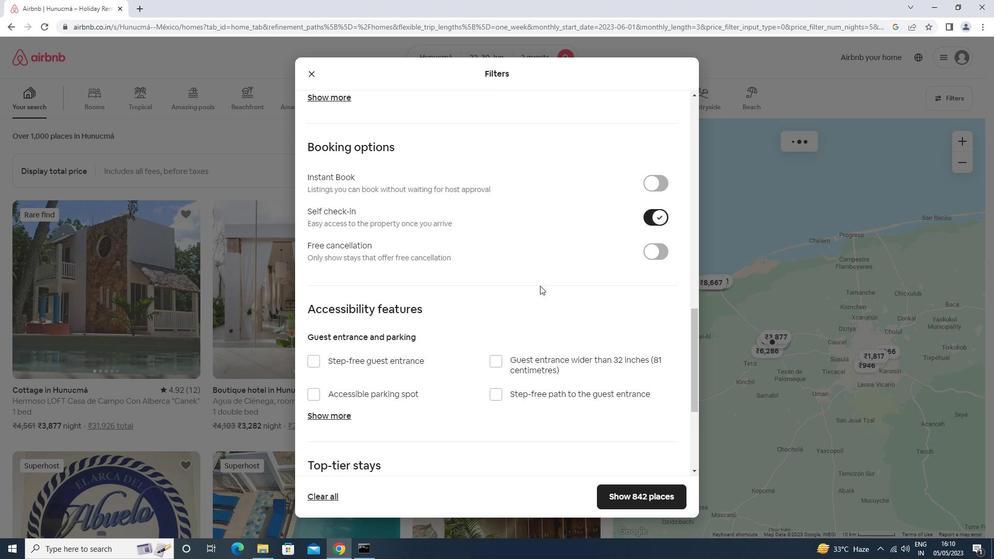 
Action: Mouse moved to (518, 283)
Screenshot: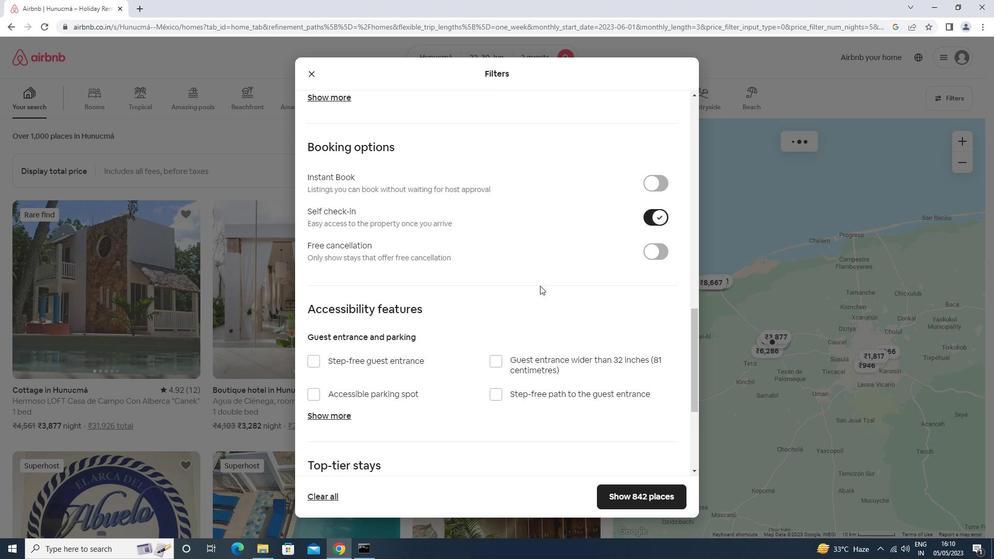 
Action: Mouse scrolled (518, 283) with delta (0, 0)
Screenshot: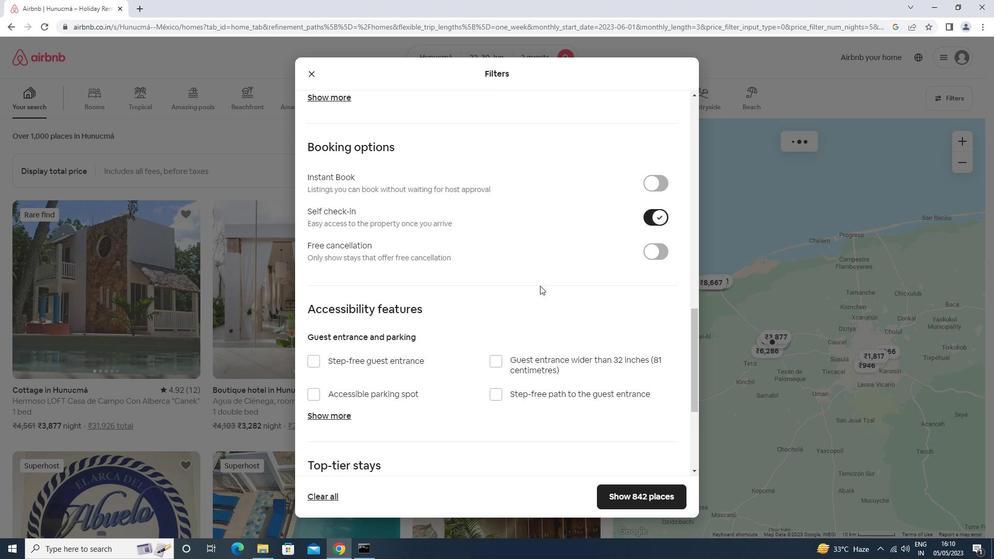 
Action: Mouse scrolled (518, 283) with delta (0, 0)
Screenshot: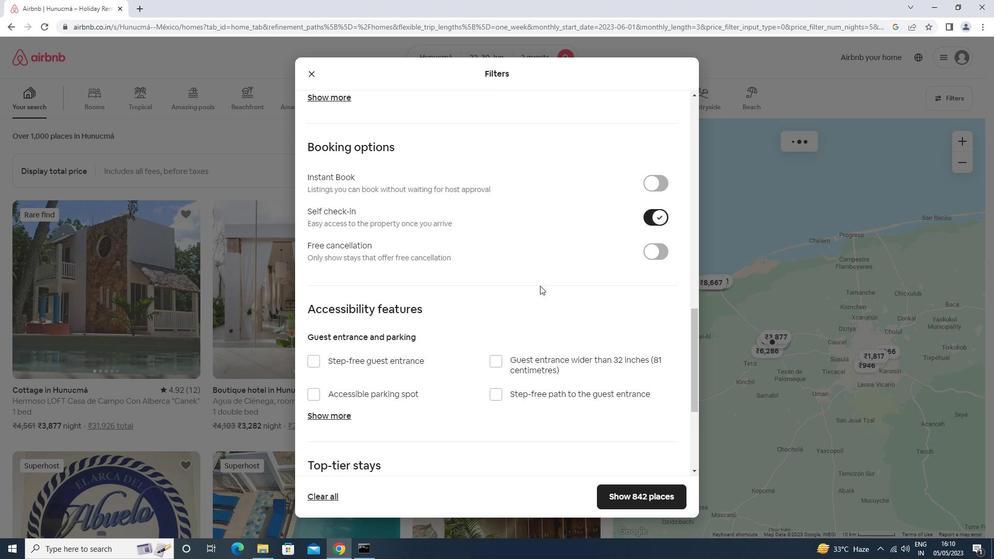 
Action: Mouse scrolled (518, 283) with delta (0, 0)
Screenshot: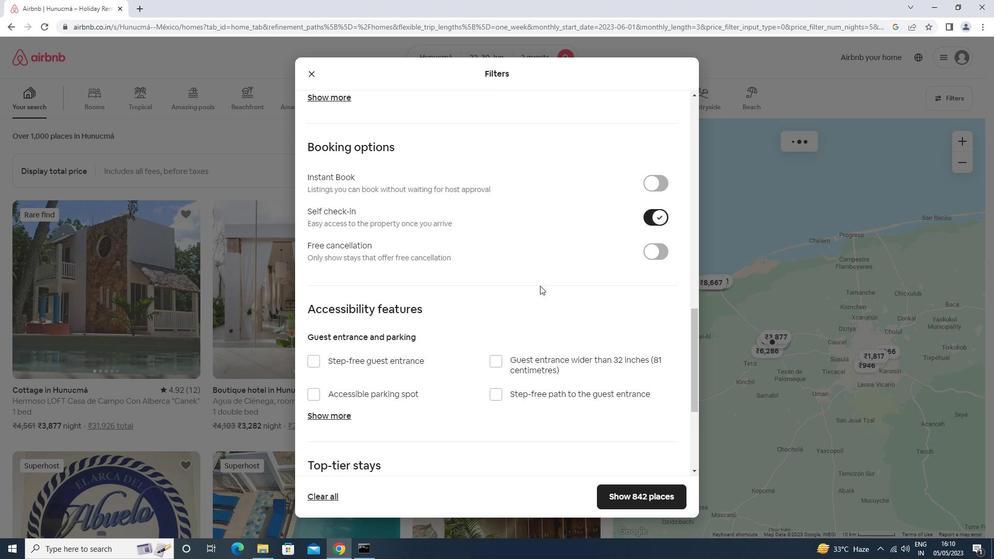 
Action: Mouse scrolled (518, 283) with delta (0, 0)
Screenshot: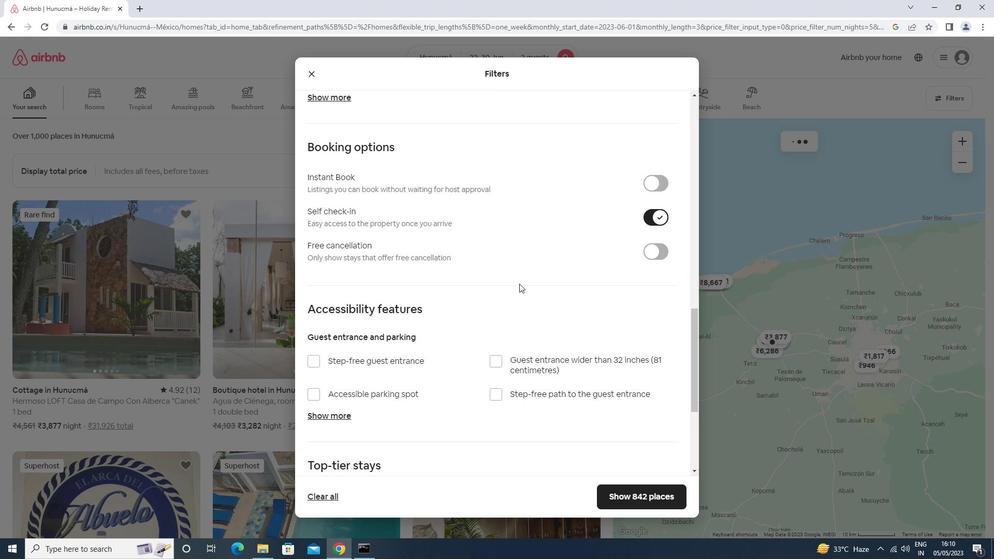 
Action: Mouse moved to (336, 403)
Screenshot: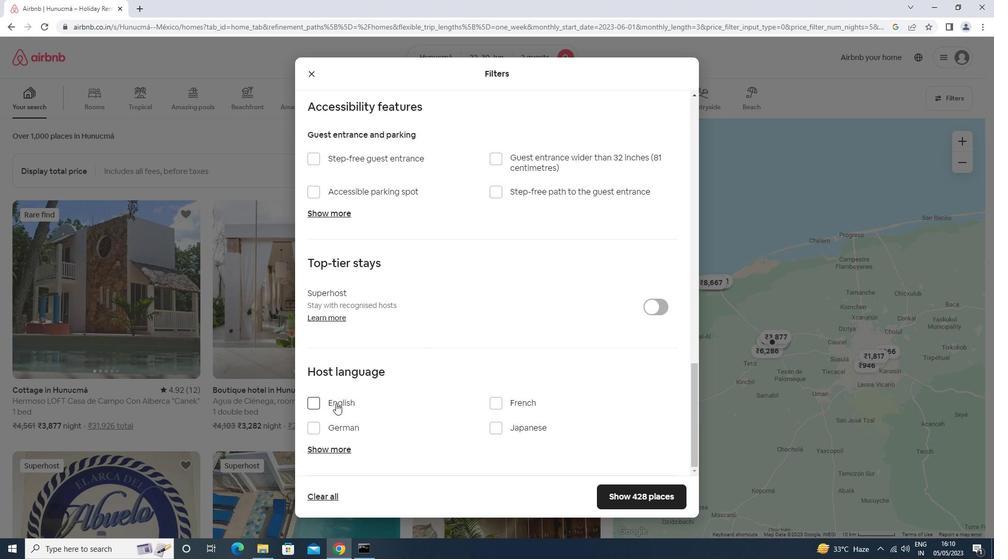 
Action: Mouse pressed left at (336, 403)
Screenshot: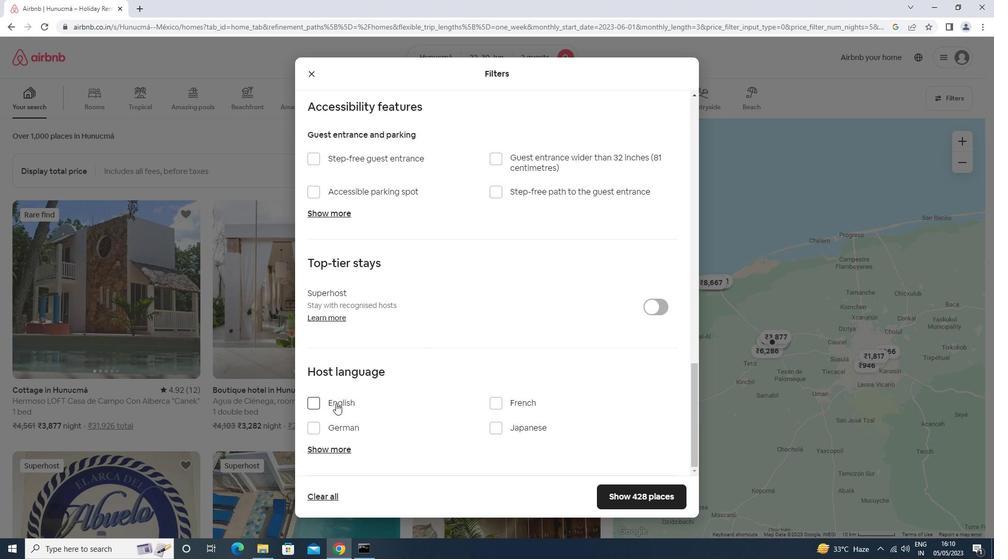 
Action: Mouse moved to (615, 491)
Screenshot: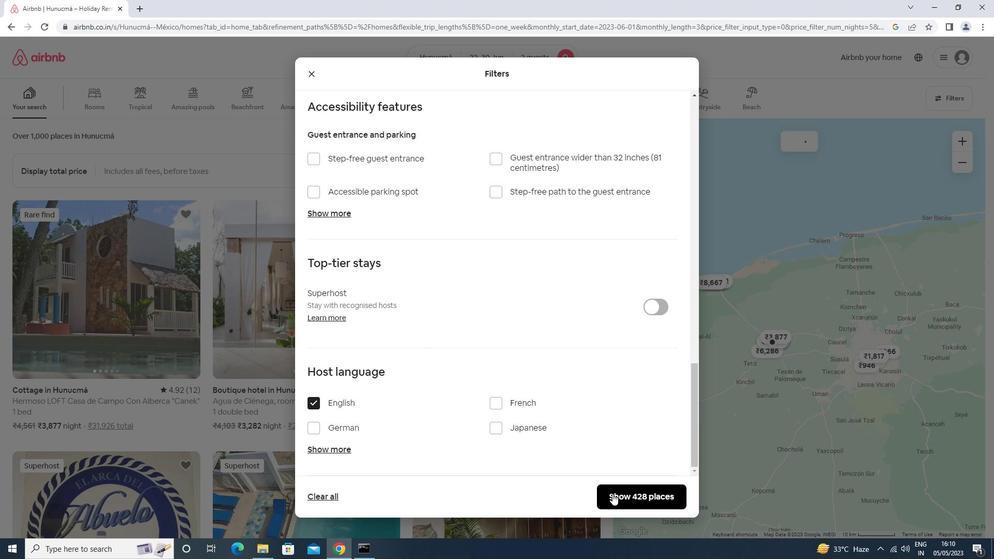 
Action: Mouse pressed left at (615, 491)
Screenshot: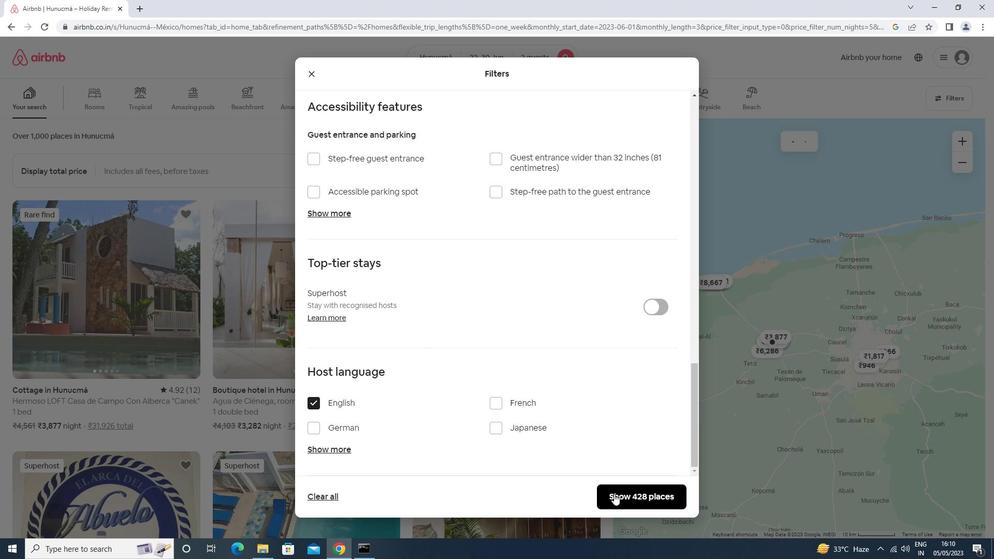 
Action: Mouse moved to (614, 491)
Screenshot: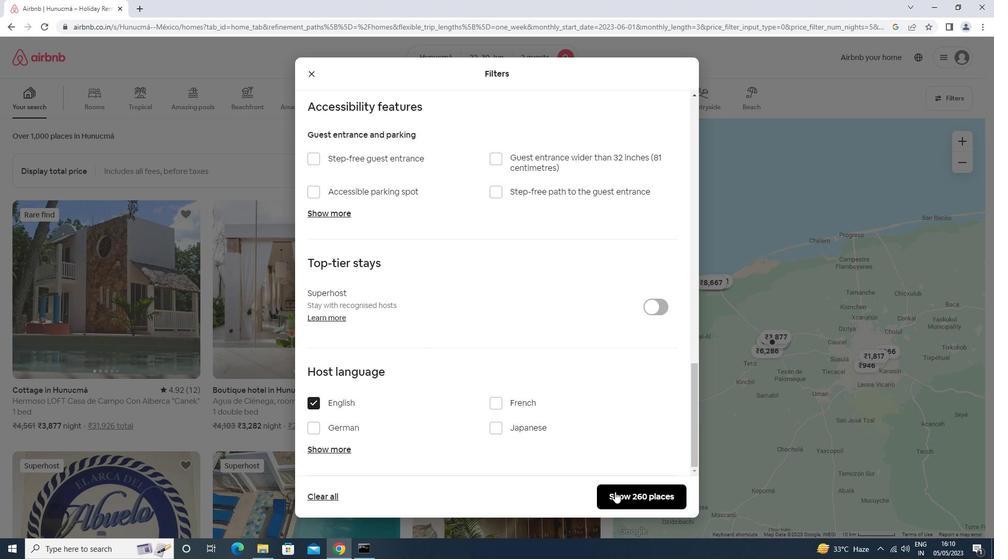 
